 Task: Look for space in San Pascual, Philippines from 10th July, 2023 to 15th July, 2023 for 7 adults in price range Rs.10000 to Rs.15000. Place can be entire place or shared room with 4 bedrooms having 7 beds and 4 bathrooms. Property type can be house, flat, guest house. Amenities needed are: wifi, TV, free parkinig on premises, gym, breakfast. Booking option can be shelf check-in. Required host language is English.
Action: Mouse moved to (445, 87)
Screenshot: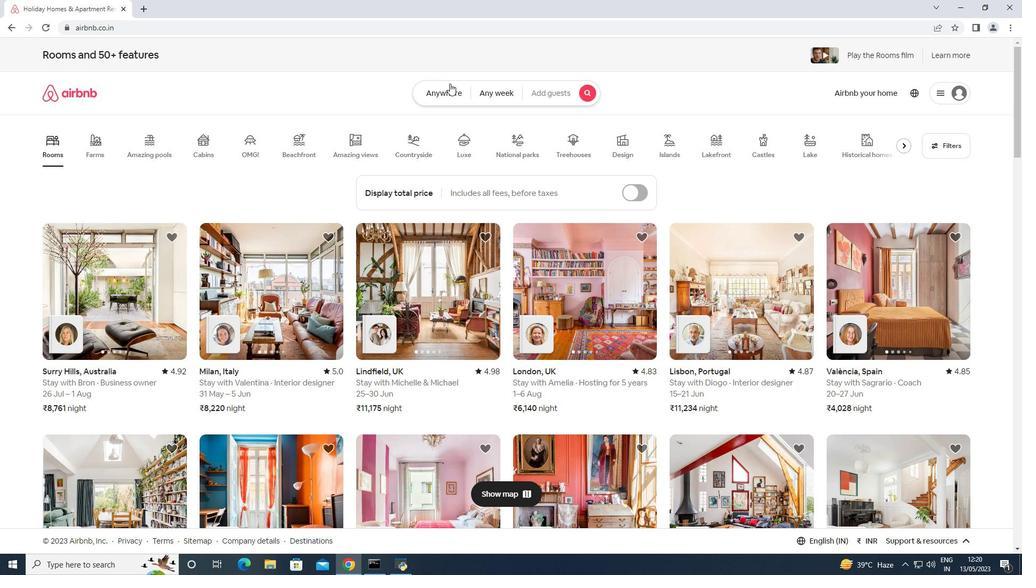 
Action: Mouse pressed left at (445, 87)
Screenshot: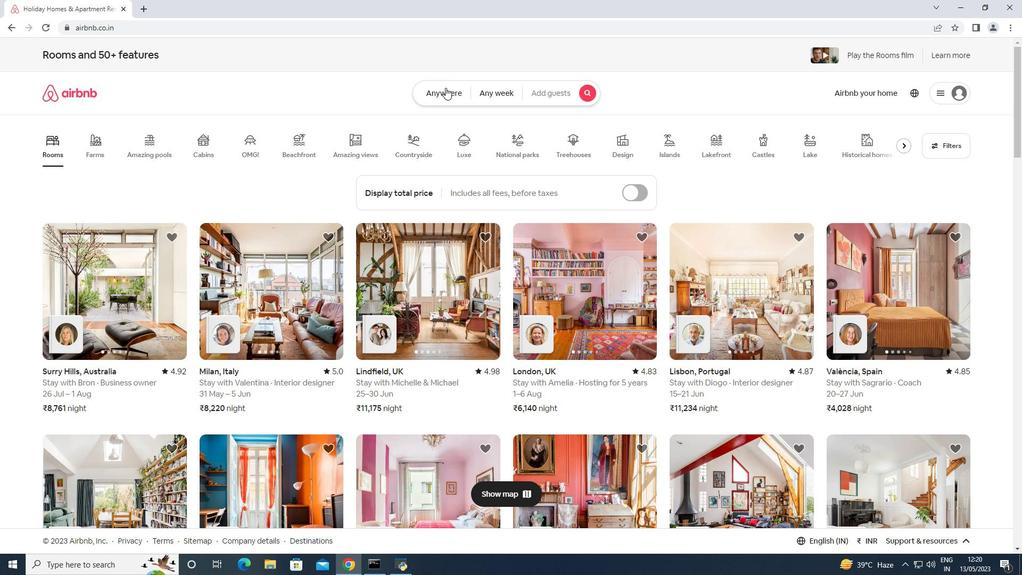 
Action: Mouse moved to (426, 124)
Screenshot: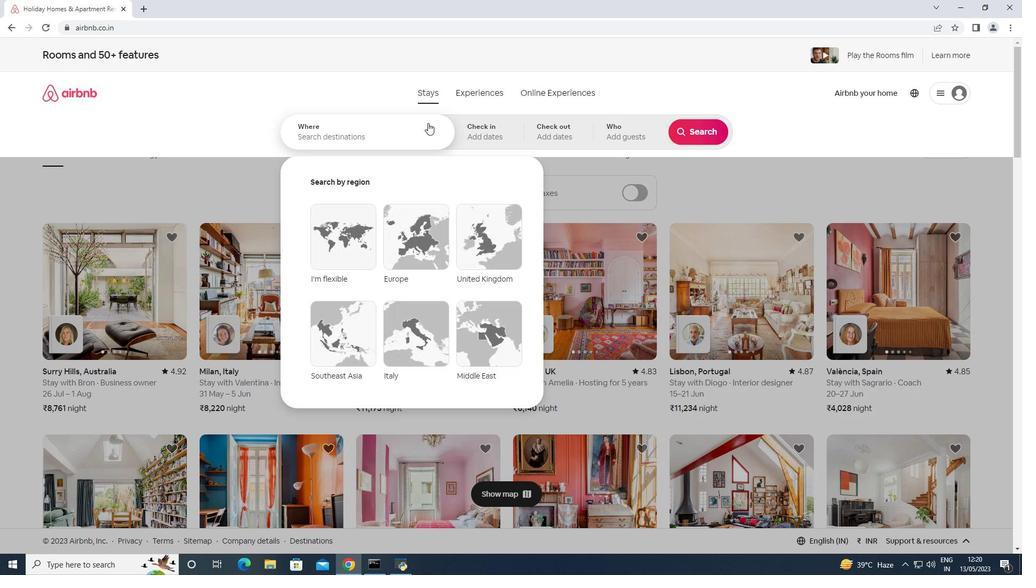 
Action: Mouse pressed left at (426, 124)
Screenshot: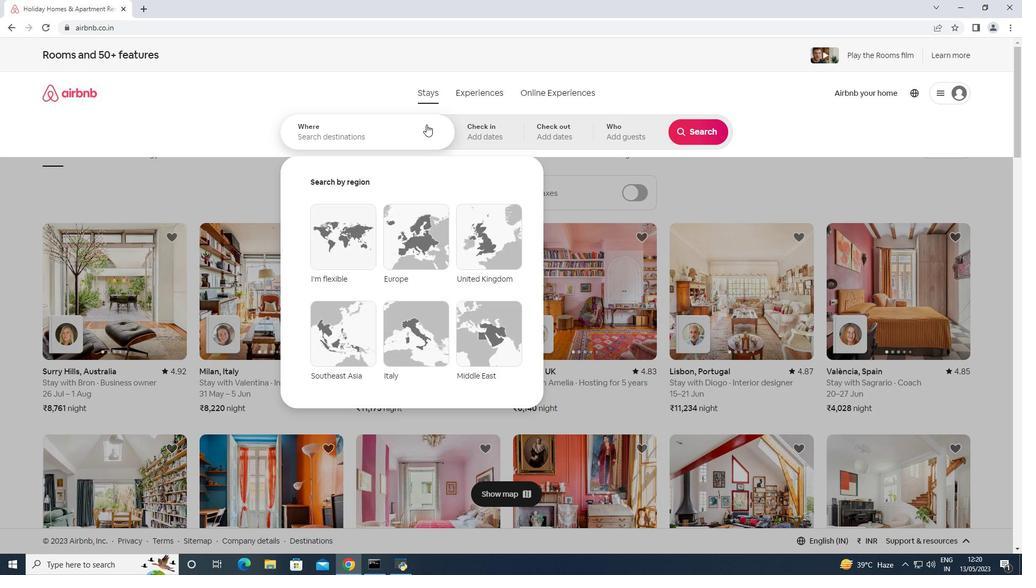 
Action: Key pressed <Key.shift>San<Key.space><Key.shift>Pascual,<Key.space><Key.shift>Philli<Key.backspace><Key.backspace>ippines<Key.enter>
Screenshot: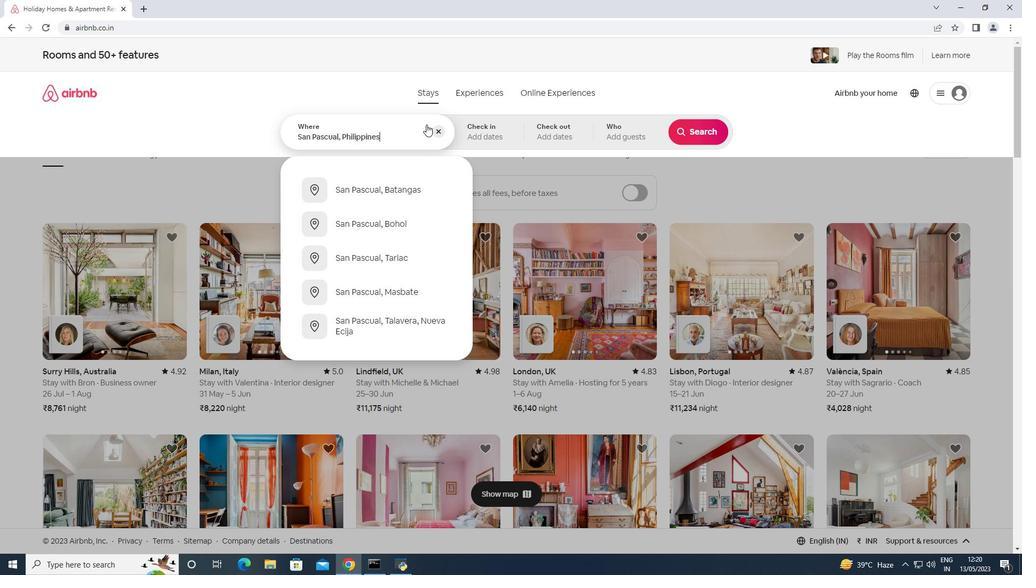 
Action: Mouse moved to (701, 222)
Screenshot: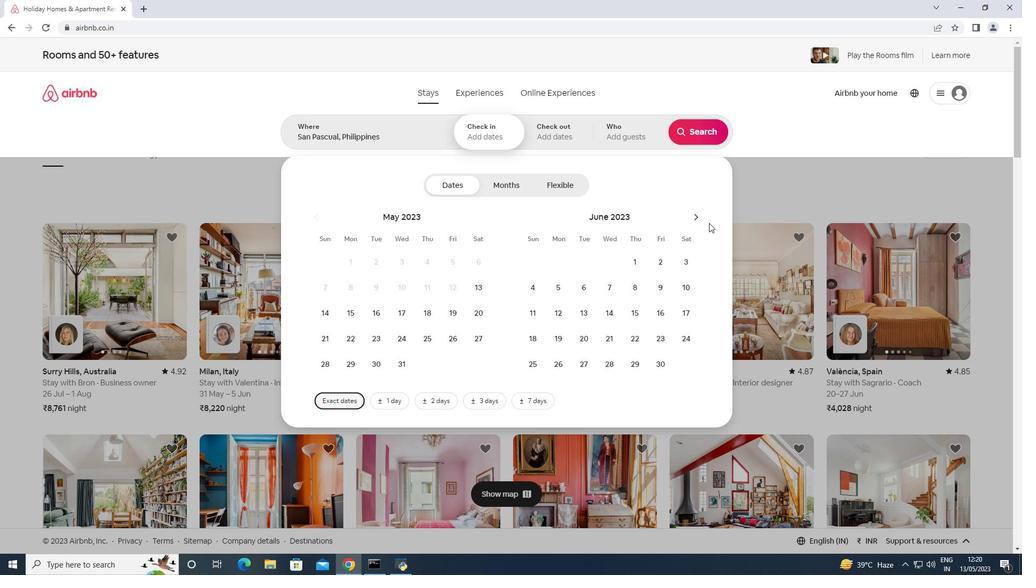 
Action: Mouse pressed left at (701, 222)
Screenshot: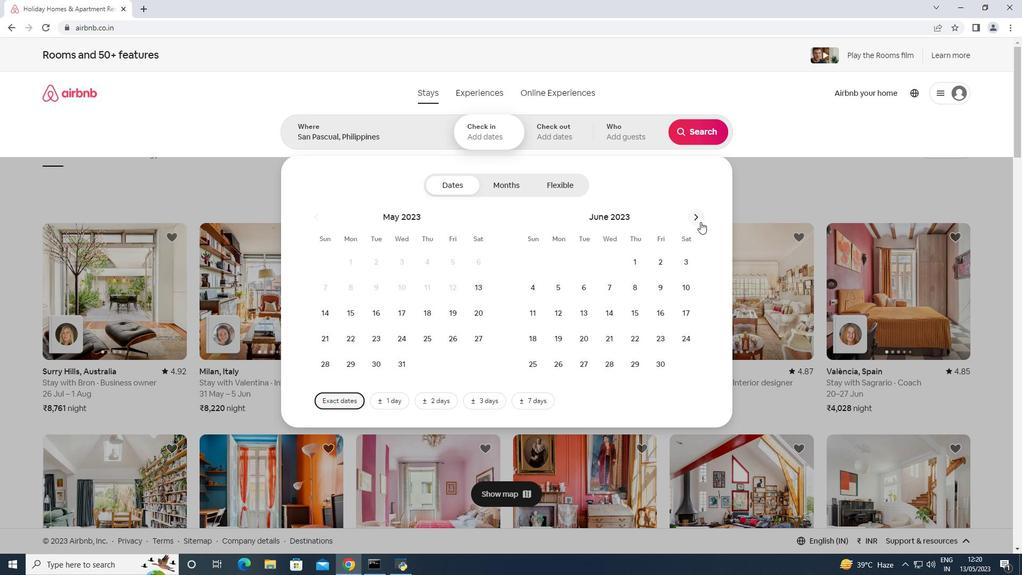 
Action: Mouse moved to (558, 304)
Screenshot: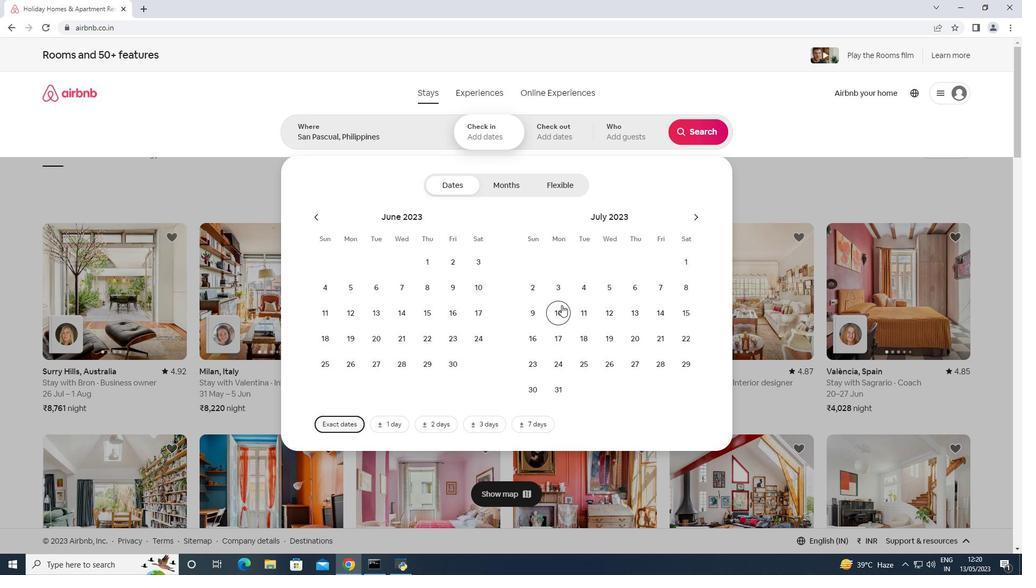 
Action: Mouse pressed left at (558, 304)
Screenshot: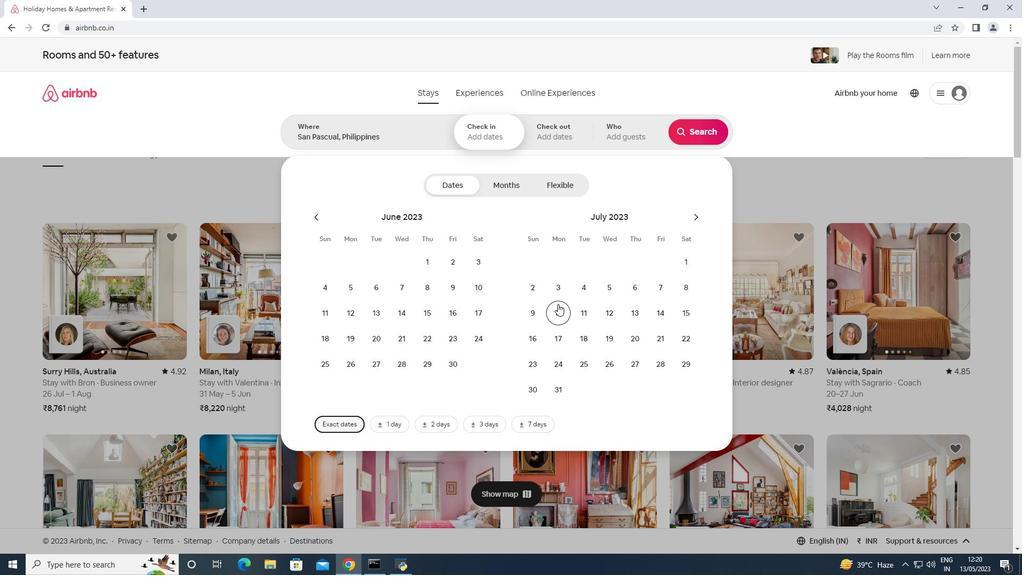 
Action: Mouse moved to (689, 314)
Screenshot: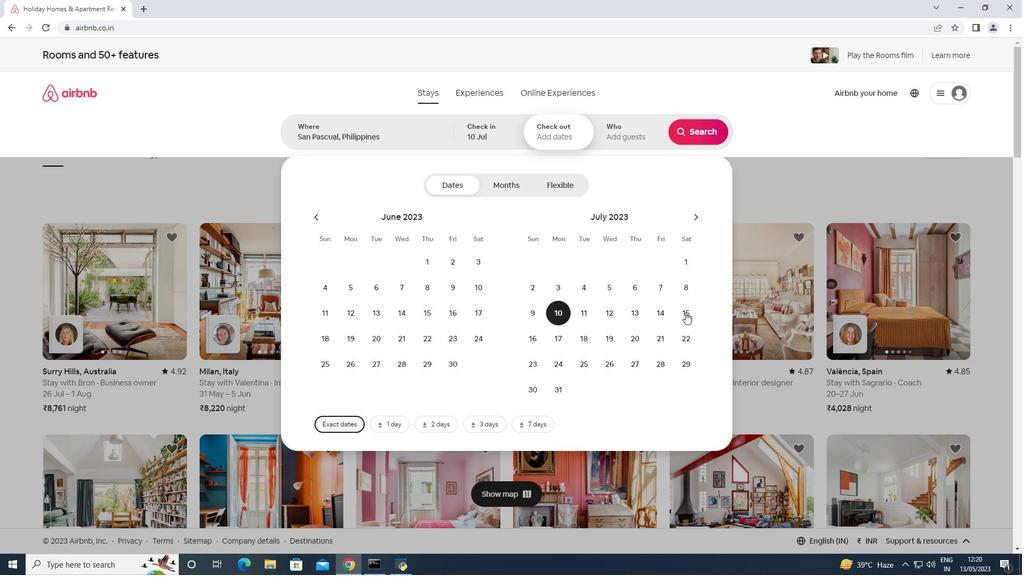 
Action: Mouse pressed left at (689, 314)
Screenshot: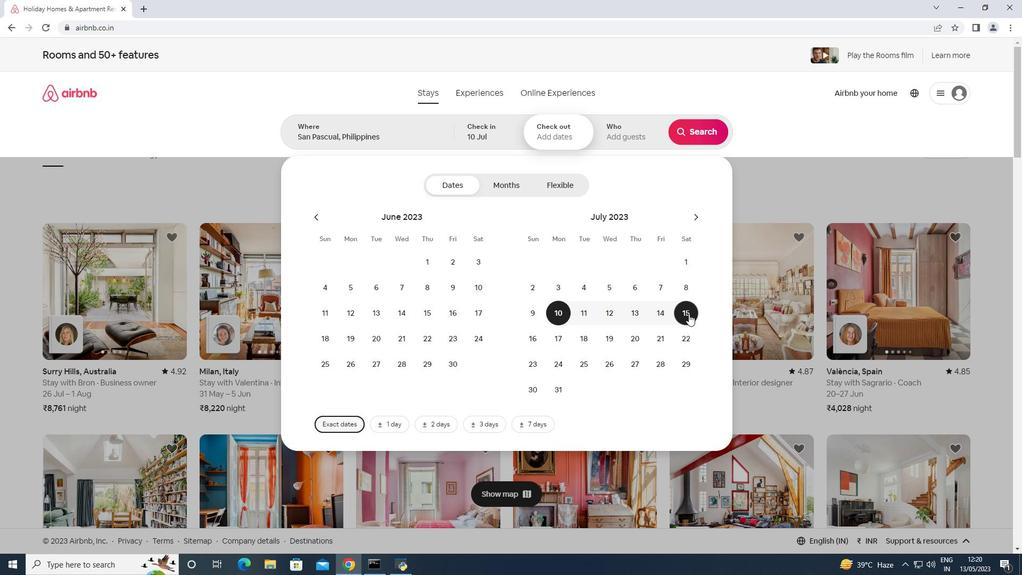 
Action: Mouse moved to (644, 137)
Screenshot: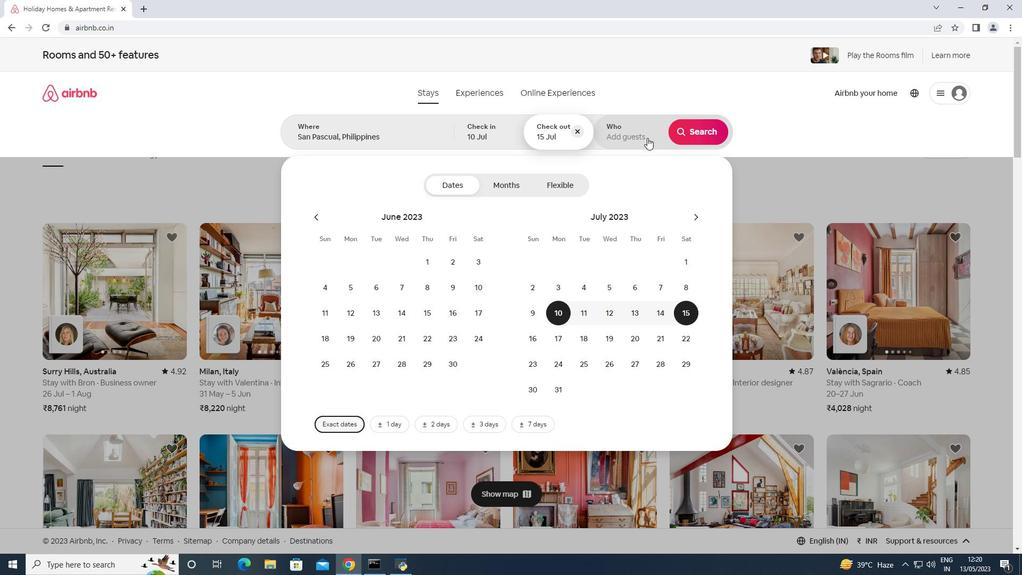 
Action: Mouse pressed left at (644, 137)
Screenshot: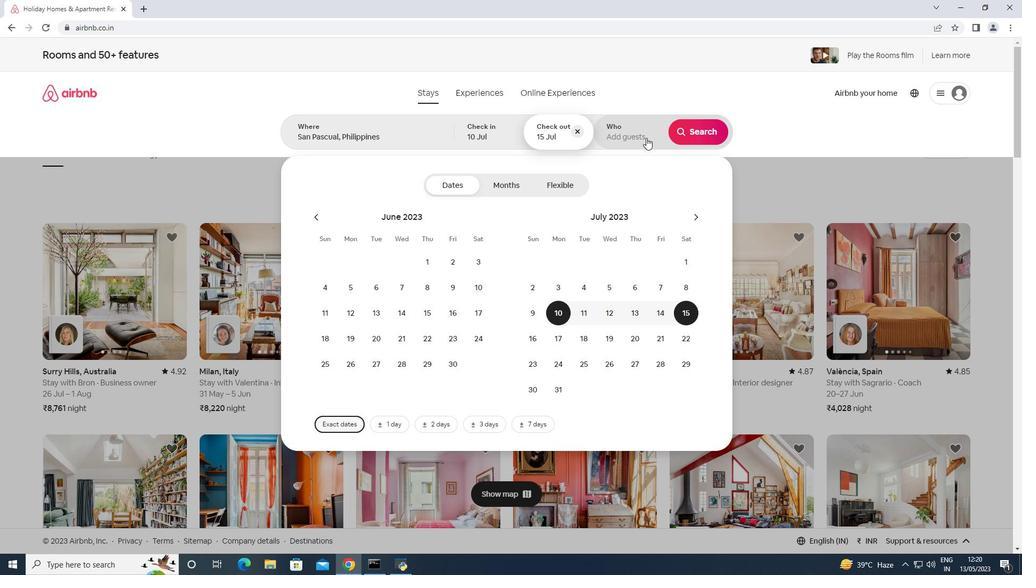 
Action: Mouse moved to (699, 187)
Screenshot: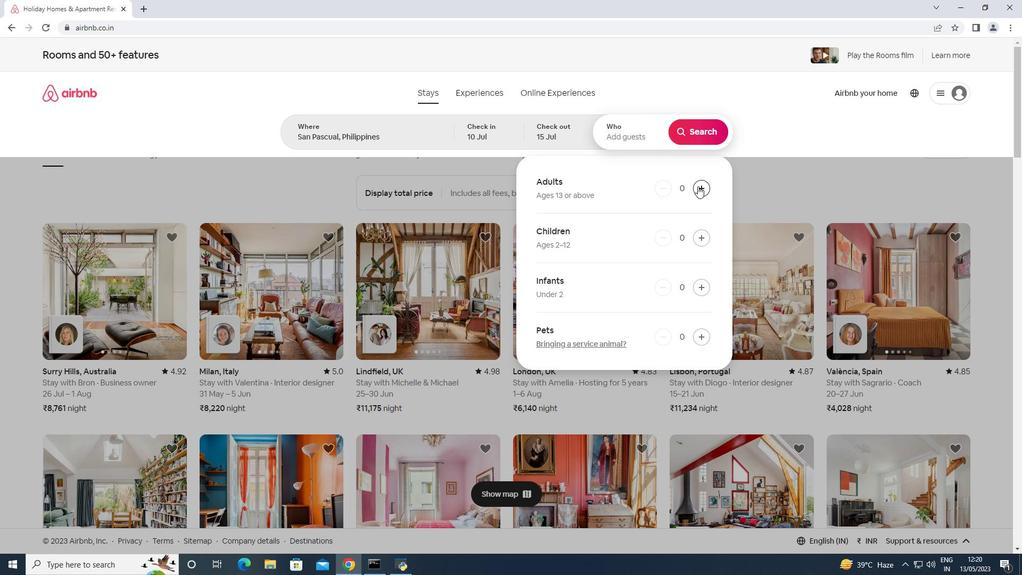 
Action: Mouse pressed left at (699, 187)
Screenshot: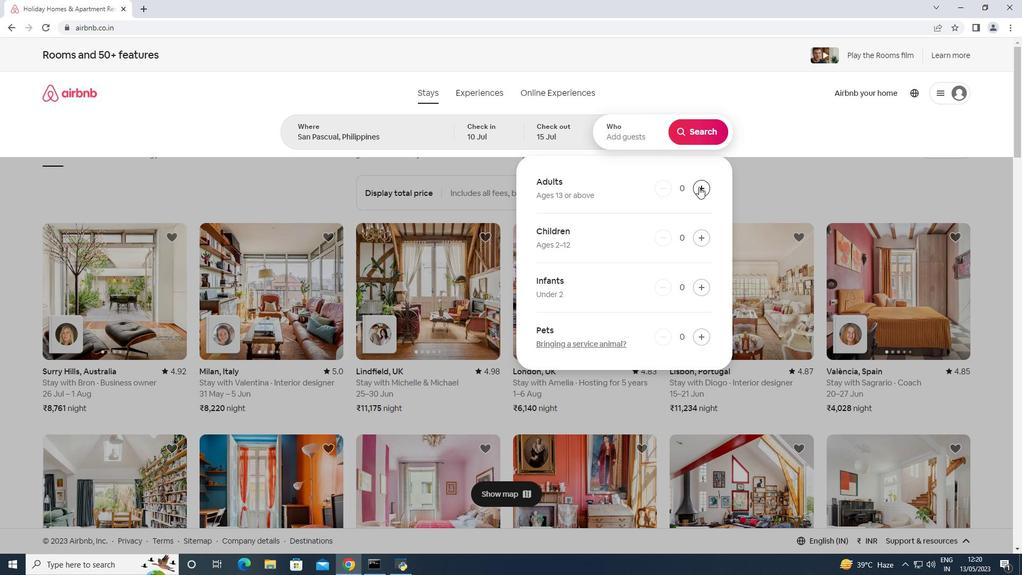 
Action: Mouse pressed left at (699, 187)
Screenshot: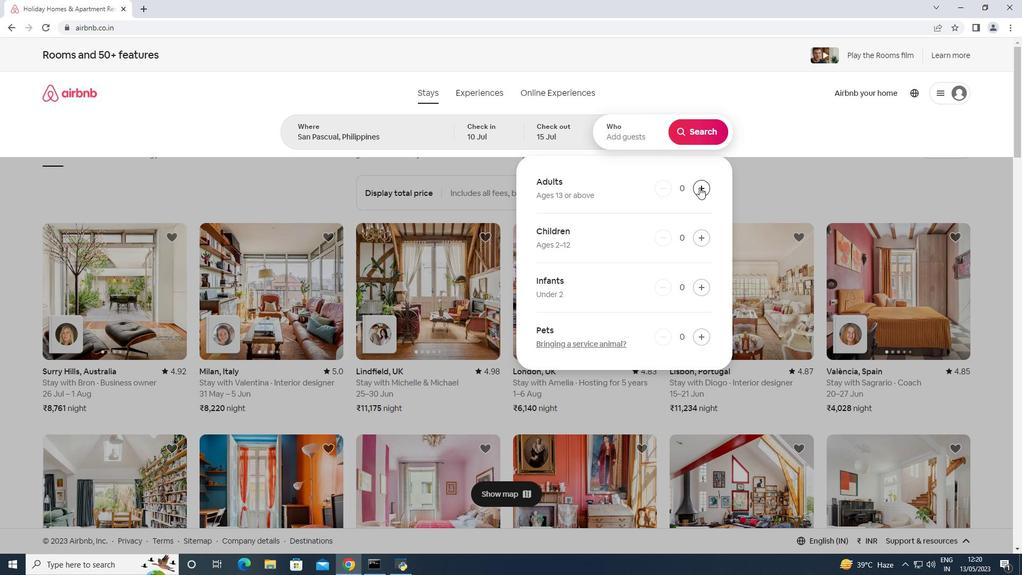 
Action: Mouse moved to (700, 187)
Screenshot: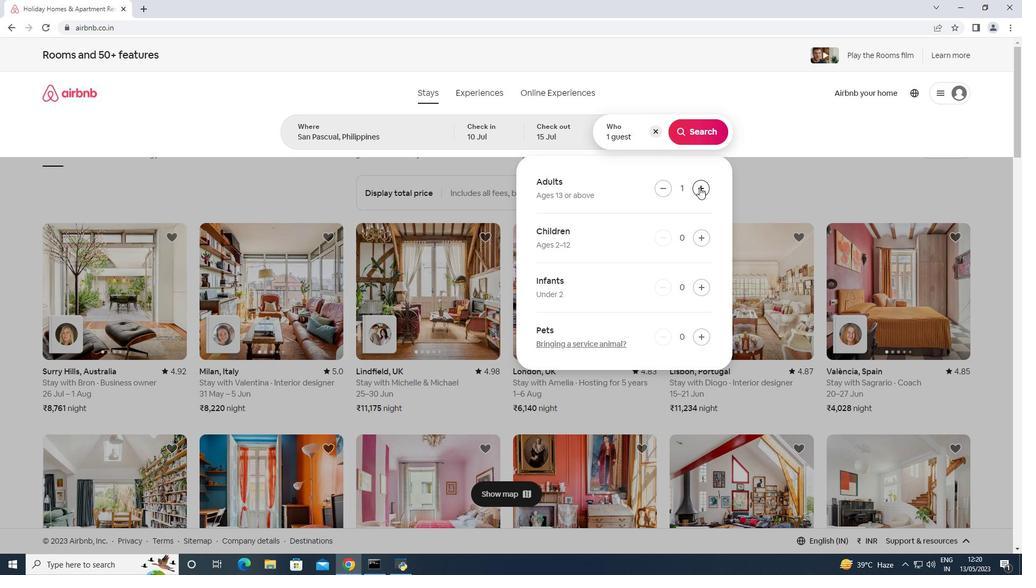 
Action: Mouse pressed left at (700, 187)
Screenshot: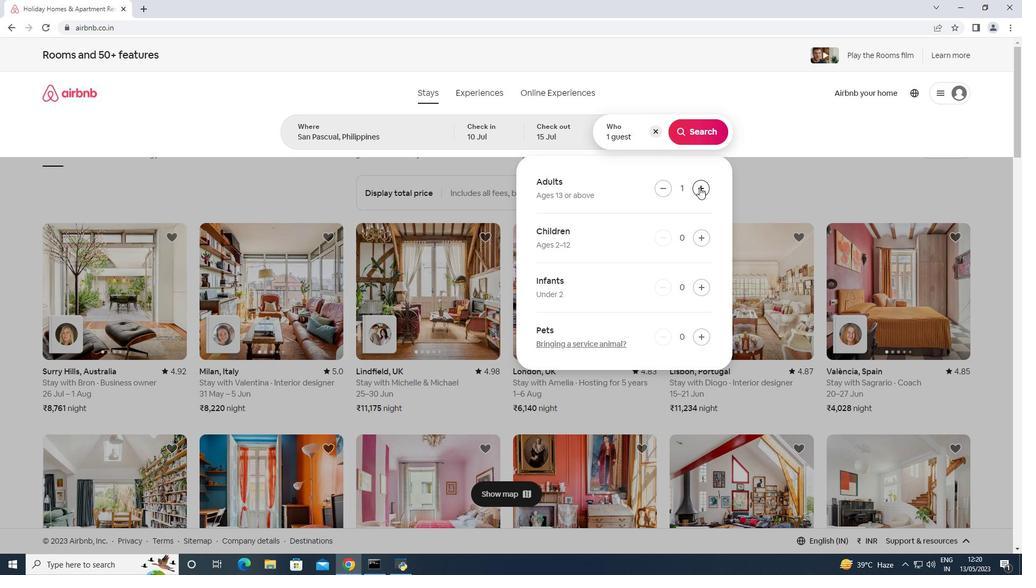 
Action: Mouse pressed left at (700, 187)
Screenshot: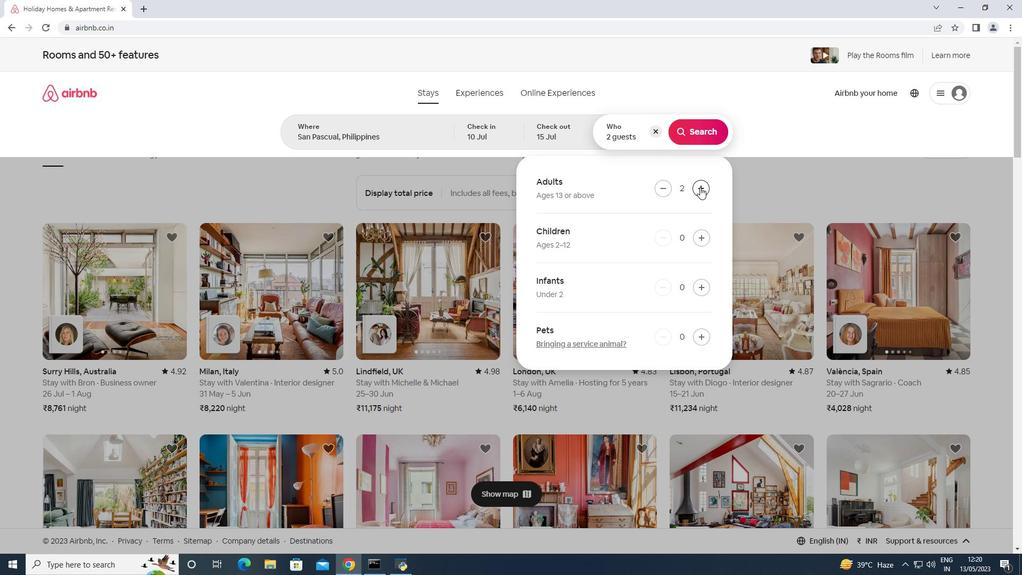 
Action: Mouse pressed left at (700, 187)
Screenshot: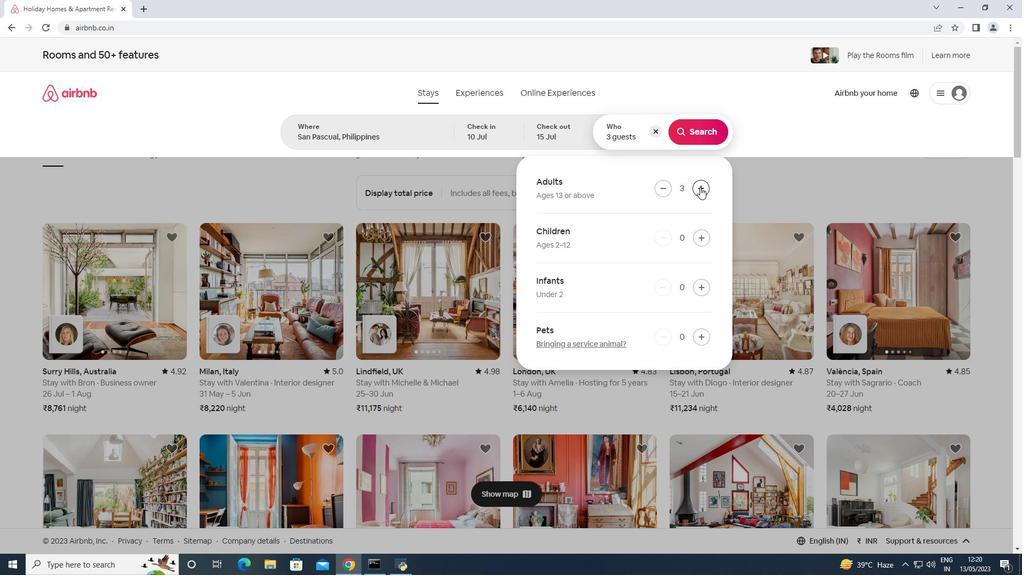 
Action: Mouse pressed left at (700, 187)
Screenshot: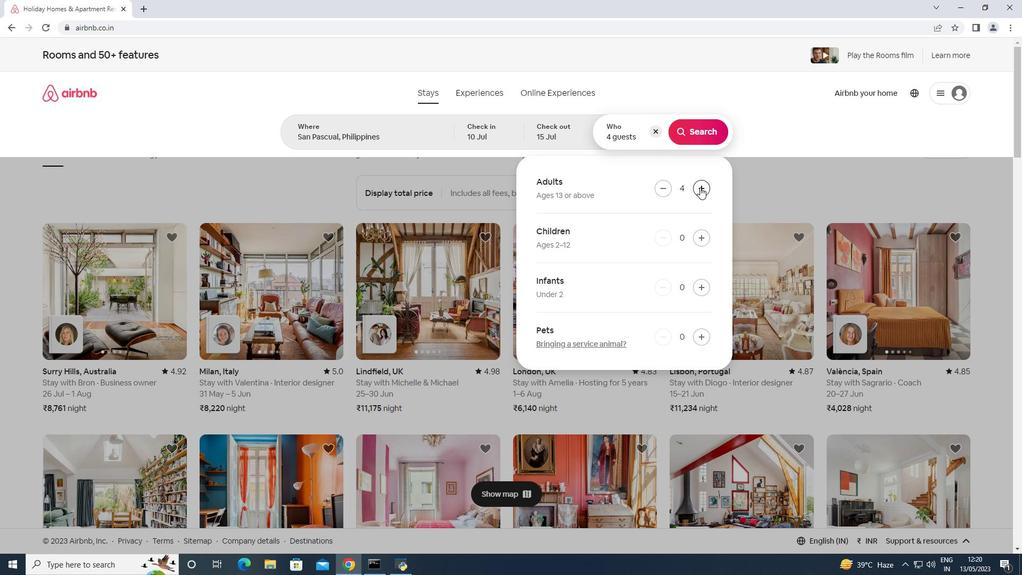 
Action: Mouse pressed left at (700, 187)
Screenshot: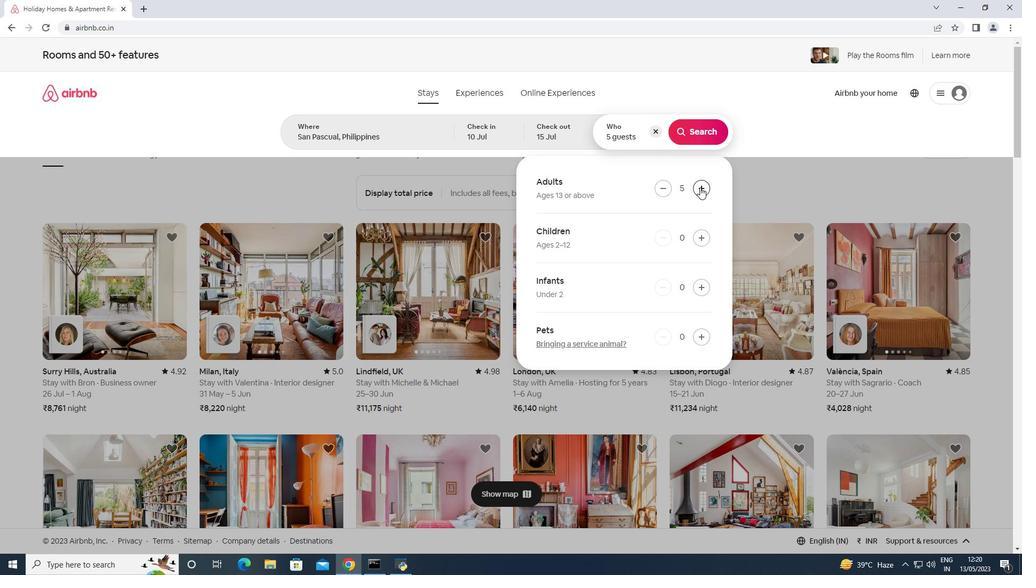 
Action: Mouse moved to (706, 130)
Screenshot: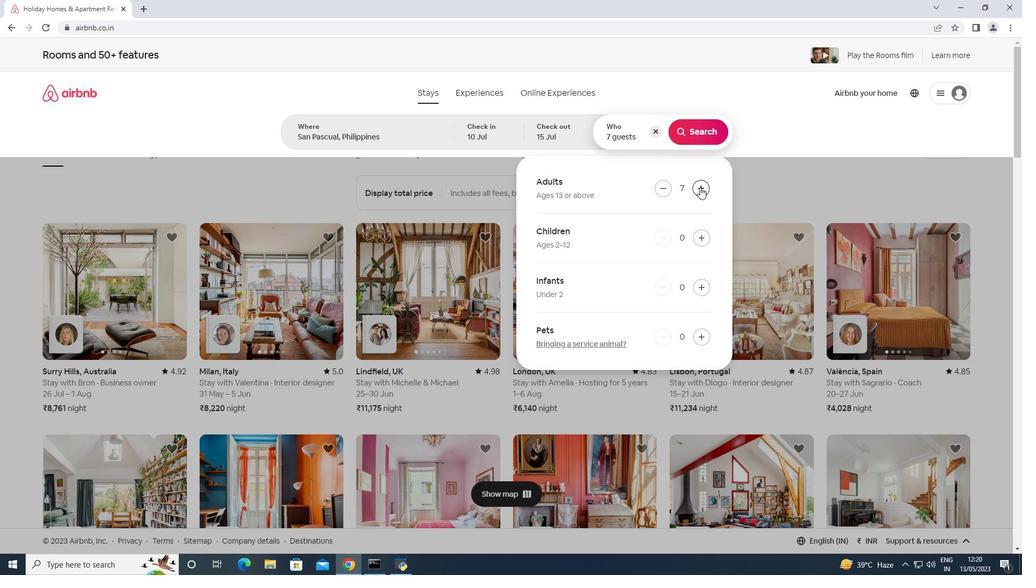 
Action: Mouse pressed left at (706, 130)
Screenshot: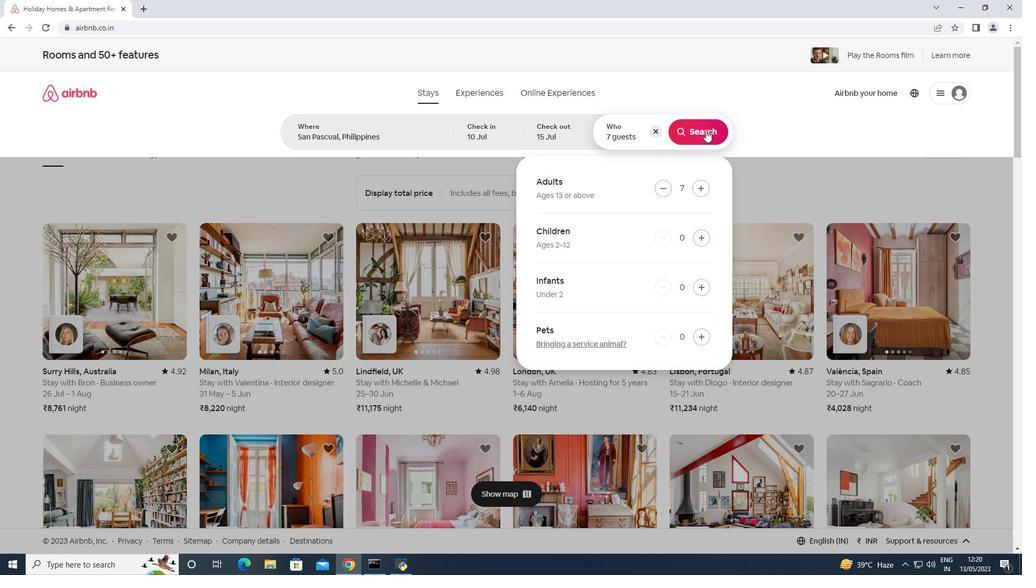 
Action: Mouse moved to (972, 106)
Screenshot: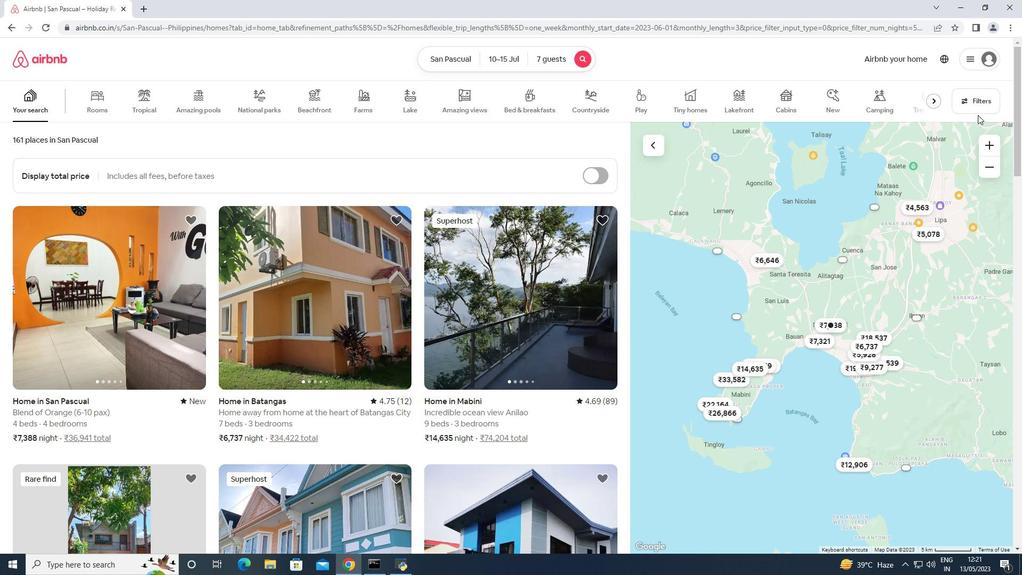 
Action: Mouse pressed left at (972, 106)
Screenshot: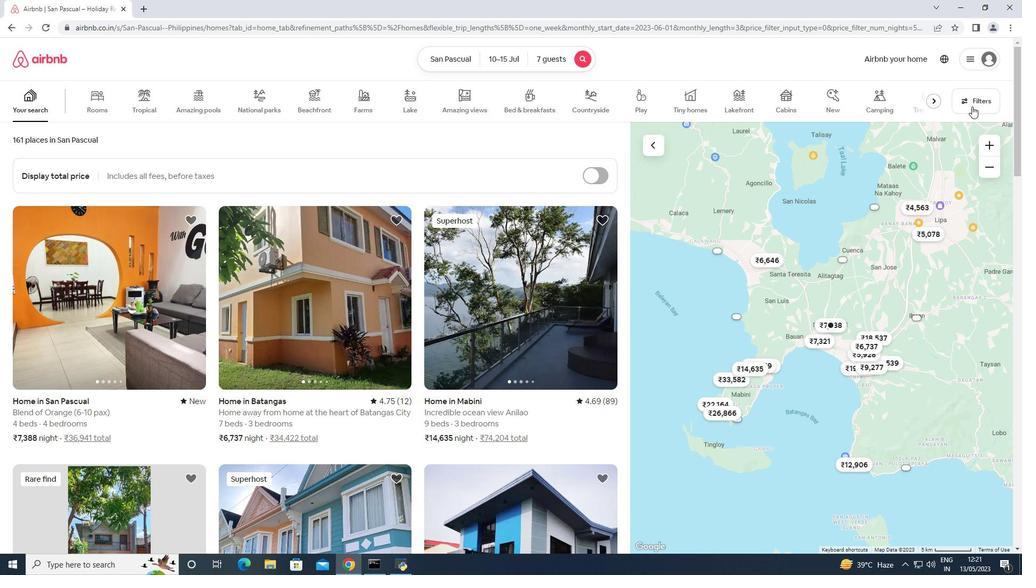 
Action: Mouse moved to (446, 364)
Screenshot: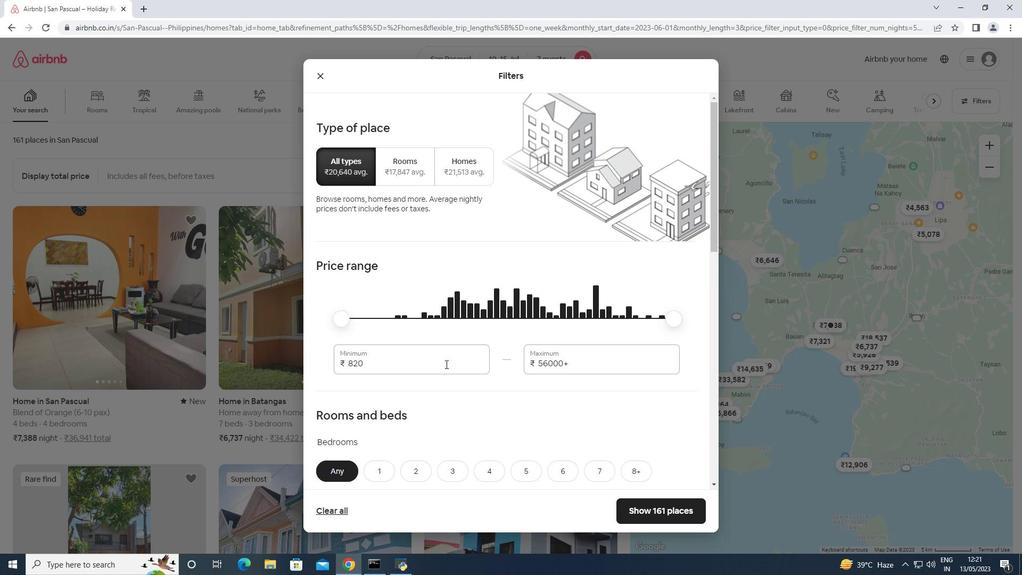 
Action: Mouse pressed left at (446, 364)
Screenshot: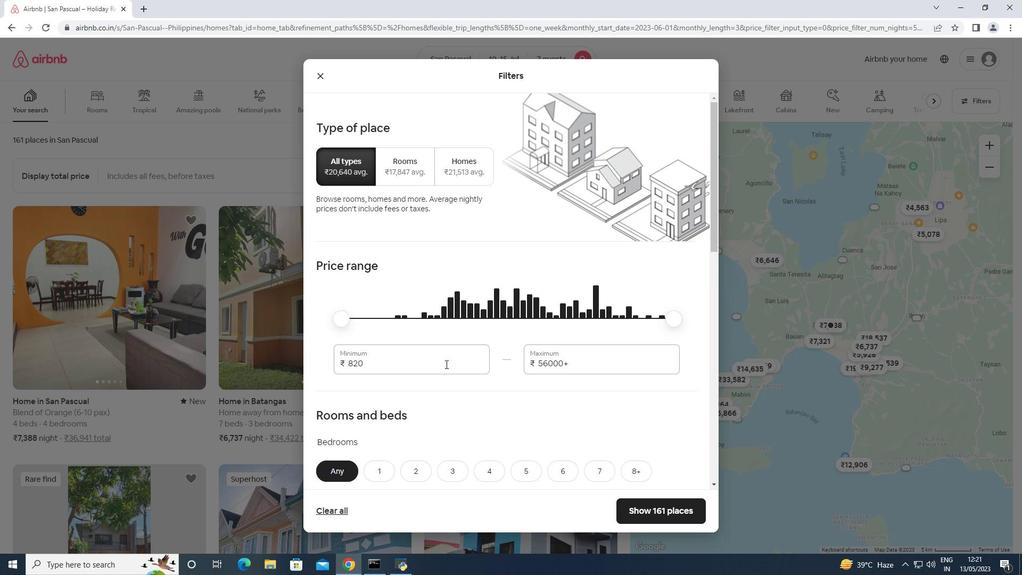 
Action: Mouse pressed left at (446, 364)
Screenshot: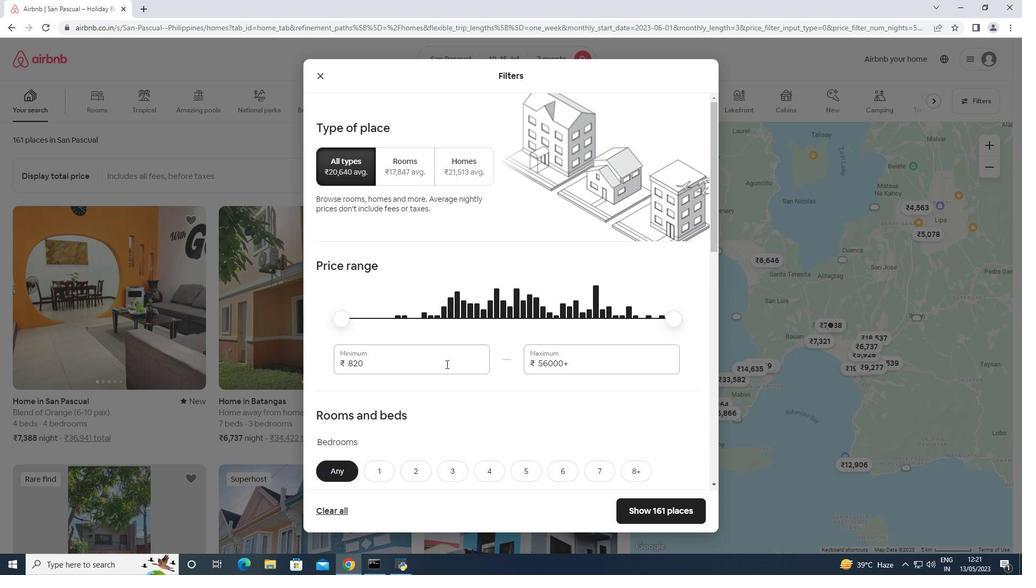 
Action: Key pressed 10000<Key.tab>15000
Screenshot: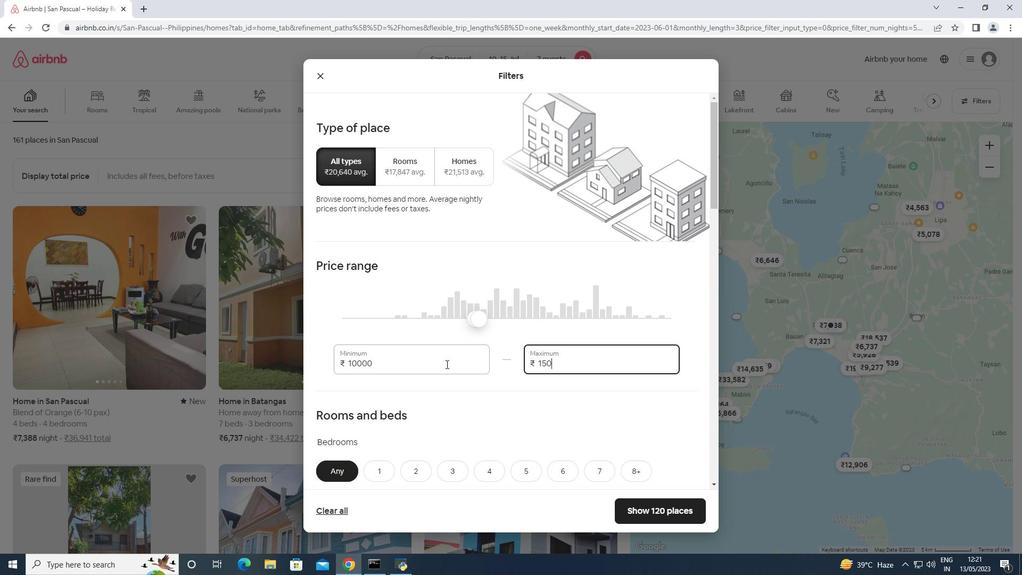 
Action: Mouse scrolled (446, 363) with delta (0, 0)
Screenshot: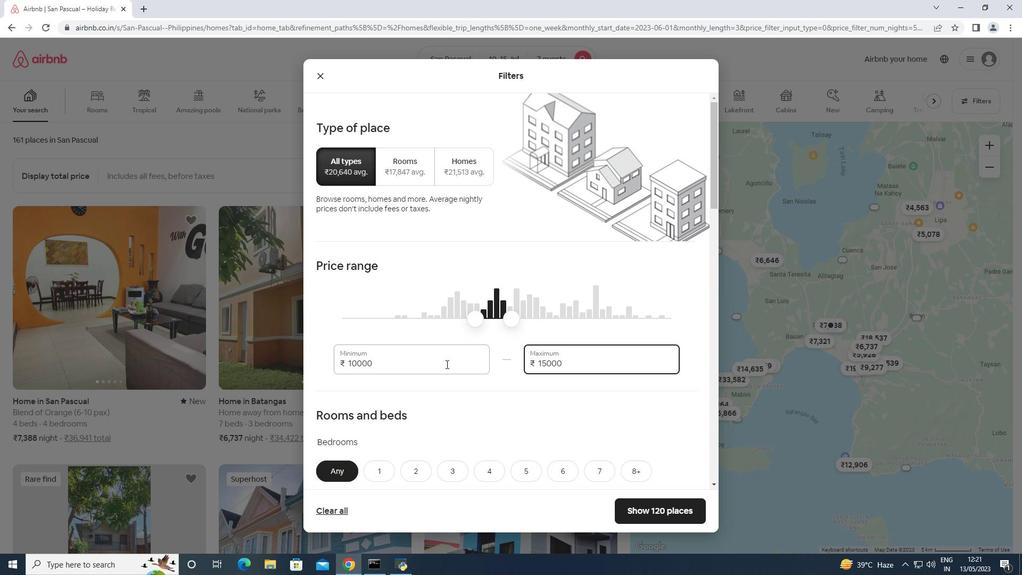 
Action: Mouse scrolled (446, 363) with delta (0, 0)
Screenshot: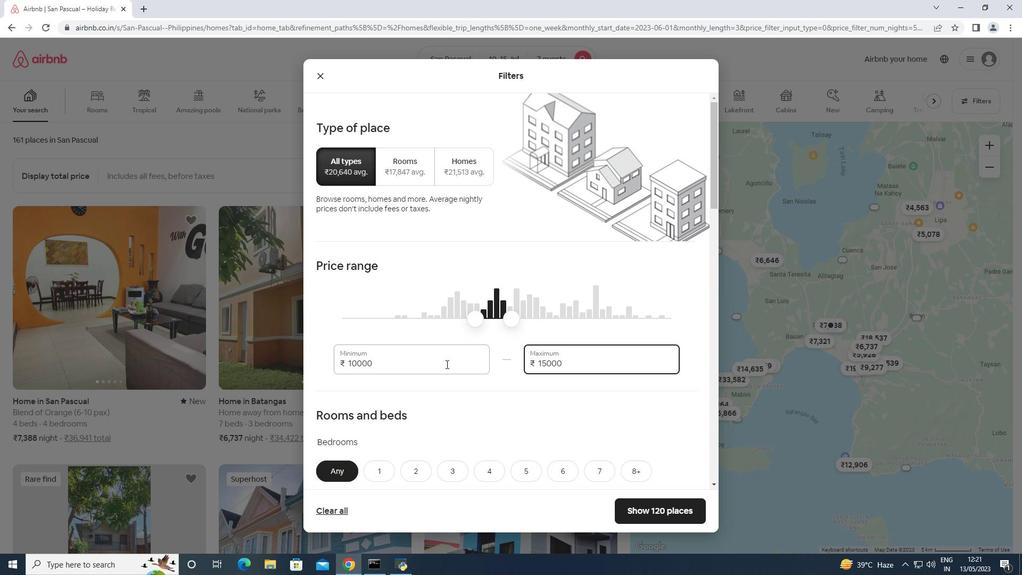 
Action: Mouse scrolled (446, 363) with delta (0, 0)
Screenshot: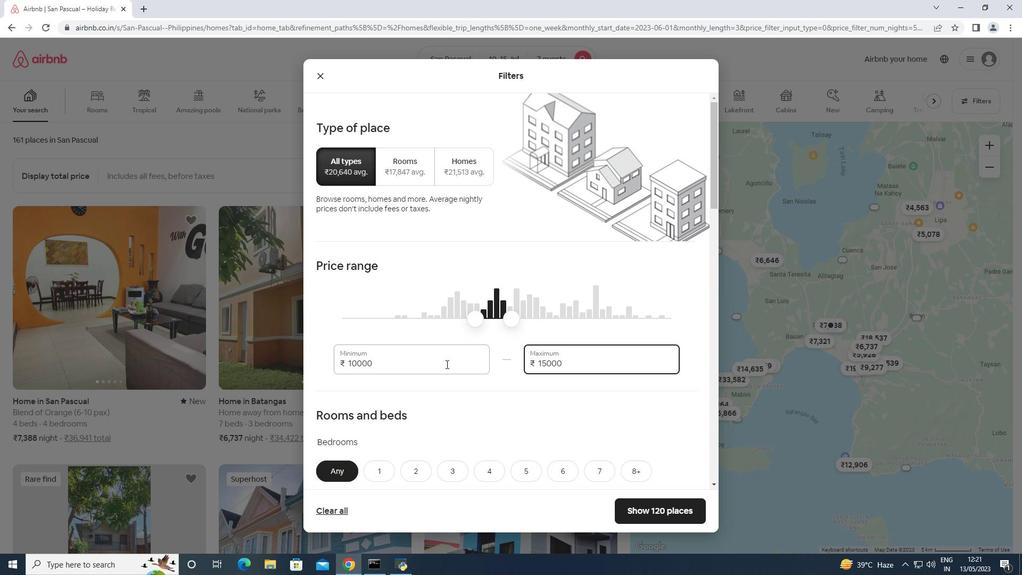 
Action: Mouse scrolled (446, 363) with delta (0, 0)
Screenshot: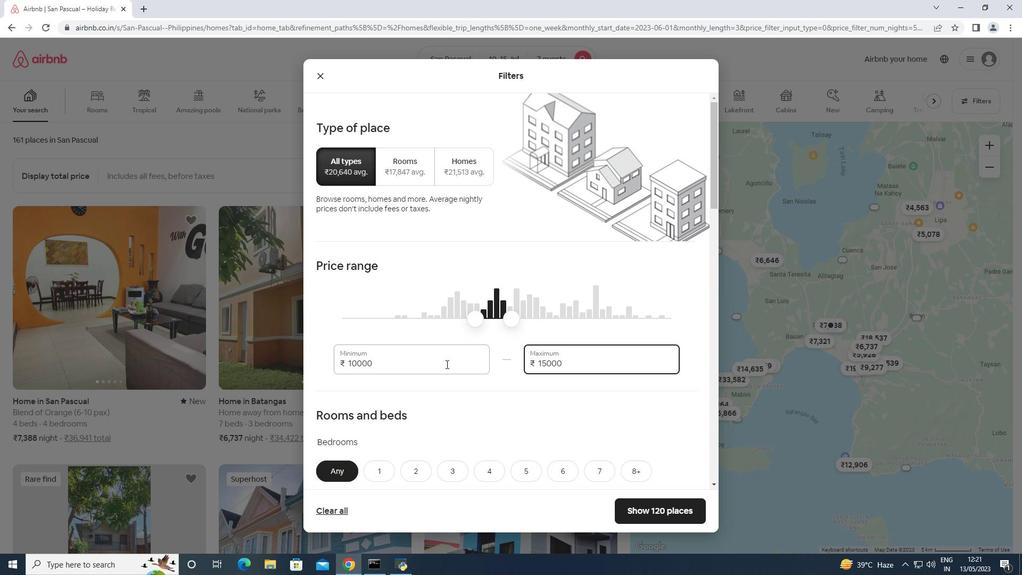 
Action: Mouse moved to (494, 257)
Screenshot: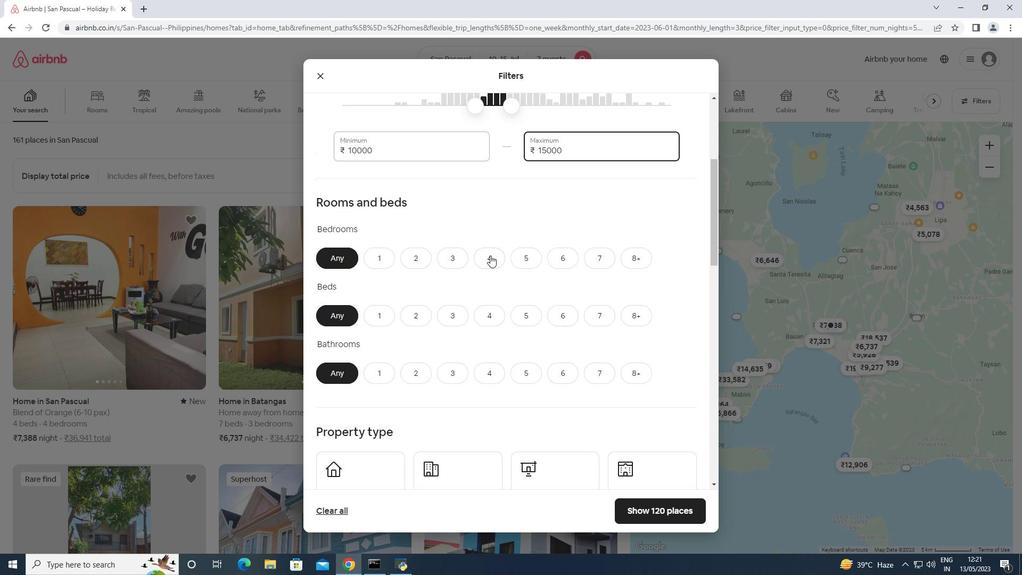 
Action: Mouse pressed left at (494, 257)
Screenshot: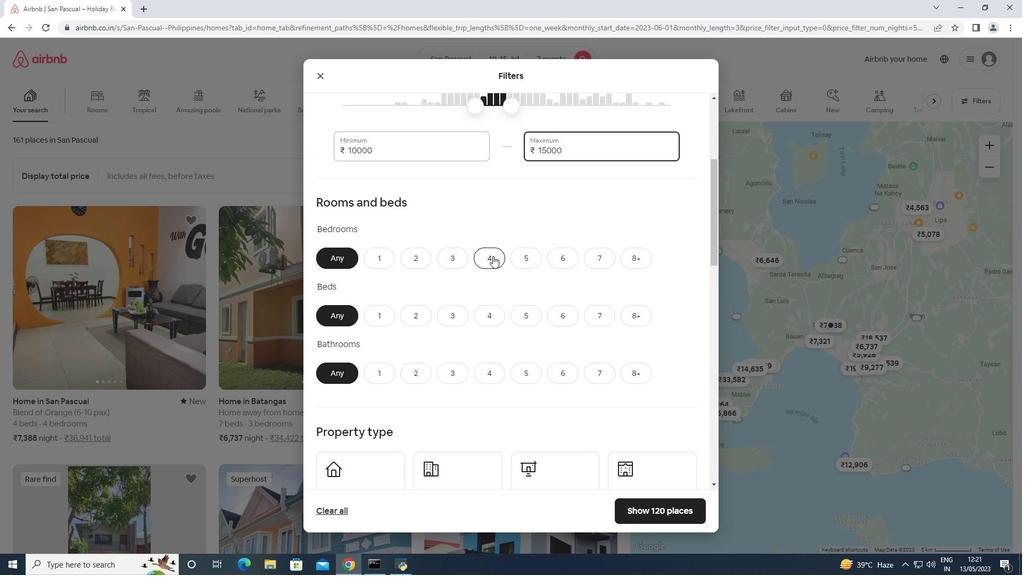 
Action: Mouse moved to (594, 314)
Screenshot: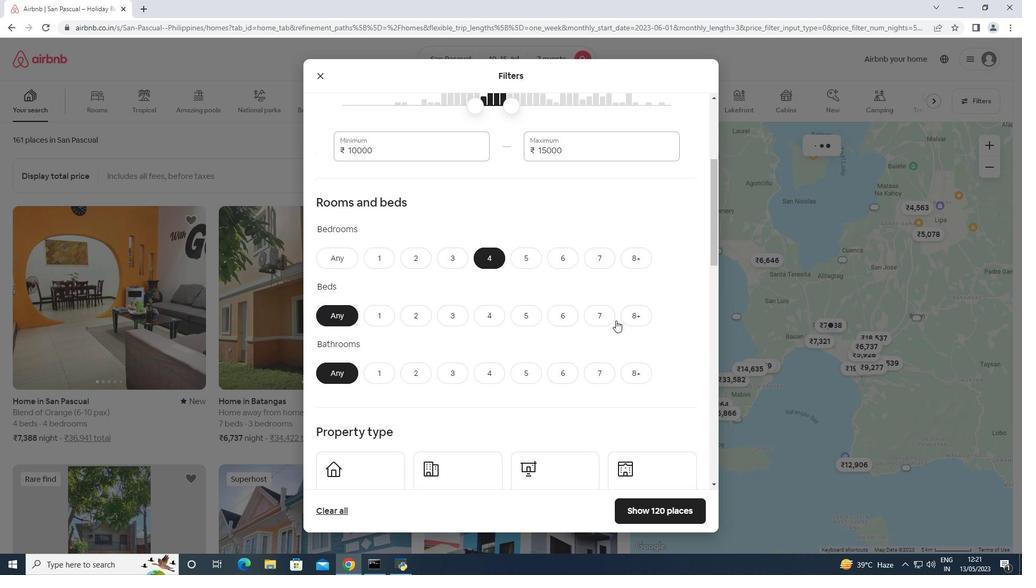 
Action: Mouse pressed left at (594, 314)
Screenshot: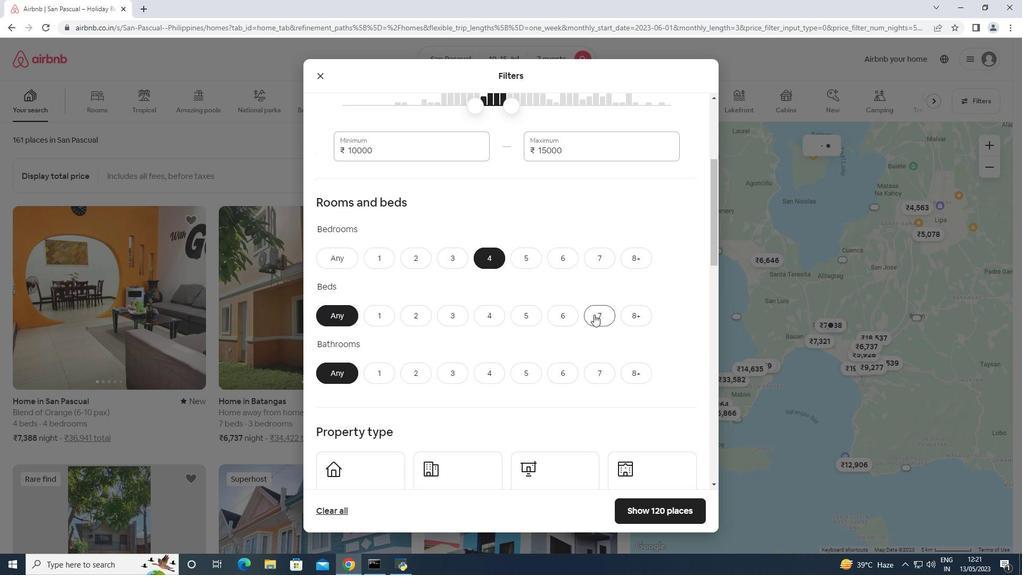 
Action: Mouse moved to (495, 369)
Screenshot: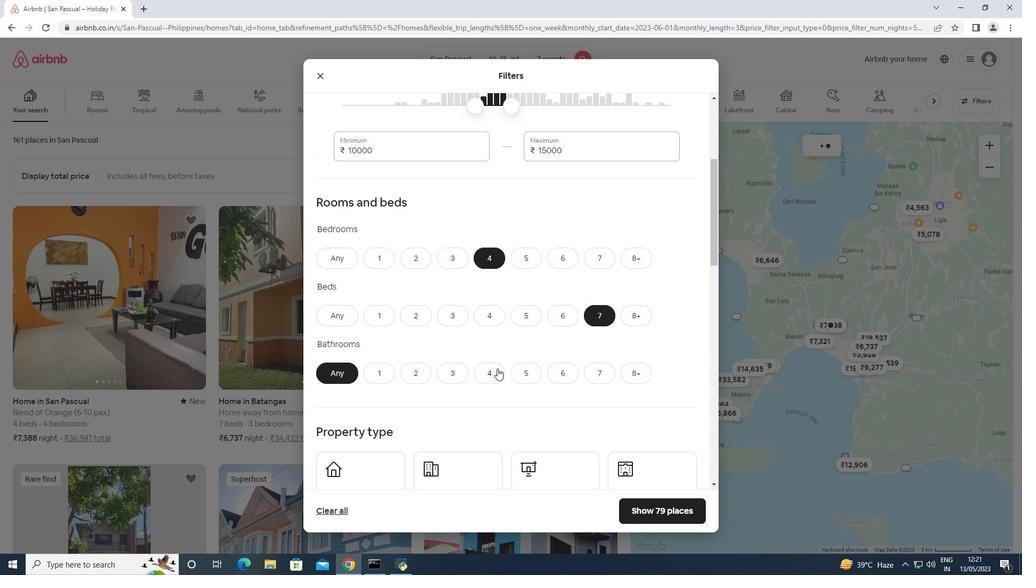 
Action: Mouse pressed left at (495, 369)
Screenshot: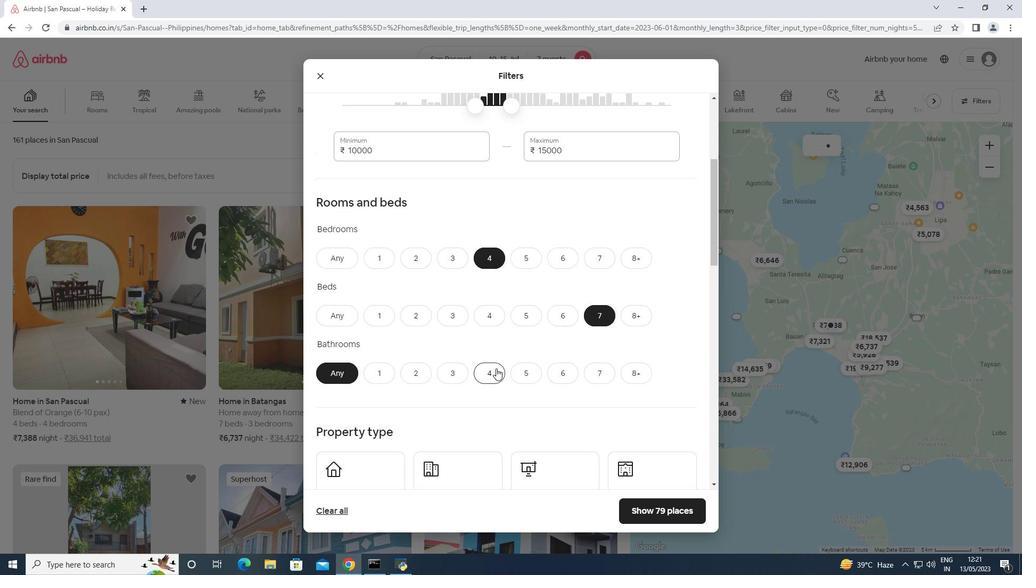 
Action: Mouse moved to (493, 369)
Screenshot: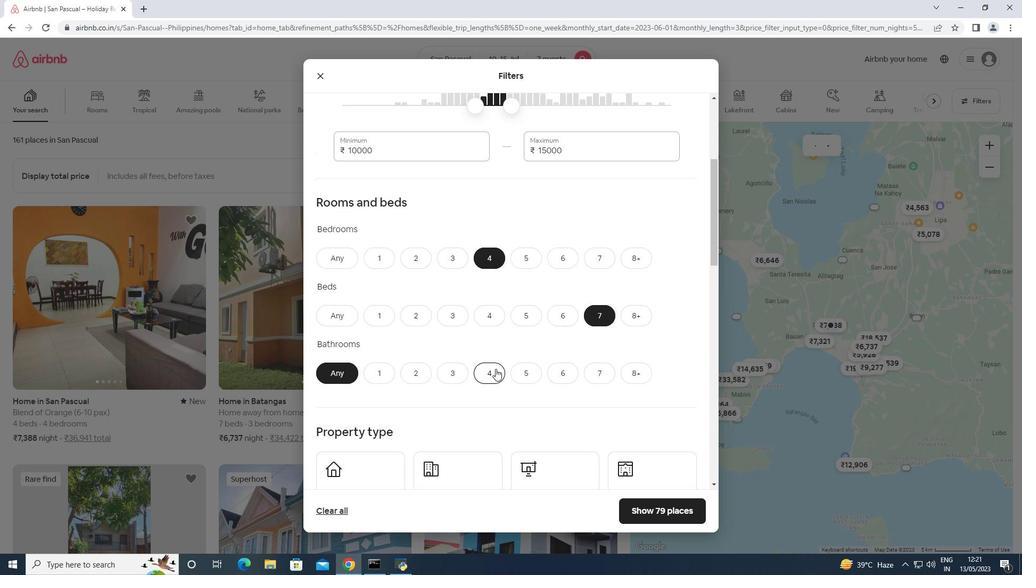
Action: Mouse scrolled (493, 368) with delta (0, 0)
Screenshot: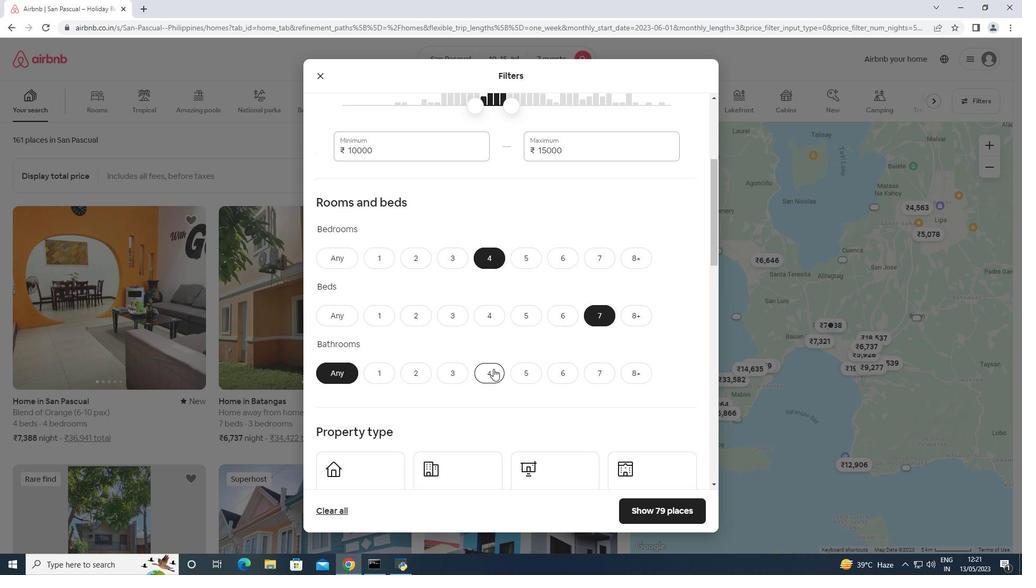 
Action: Mouse scrolled (493, 368) with delta (0, 0)
Screenshot: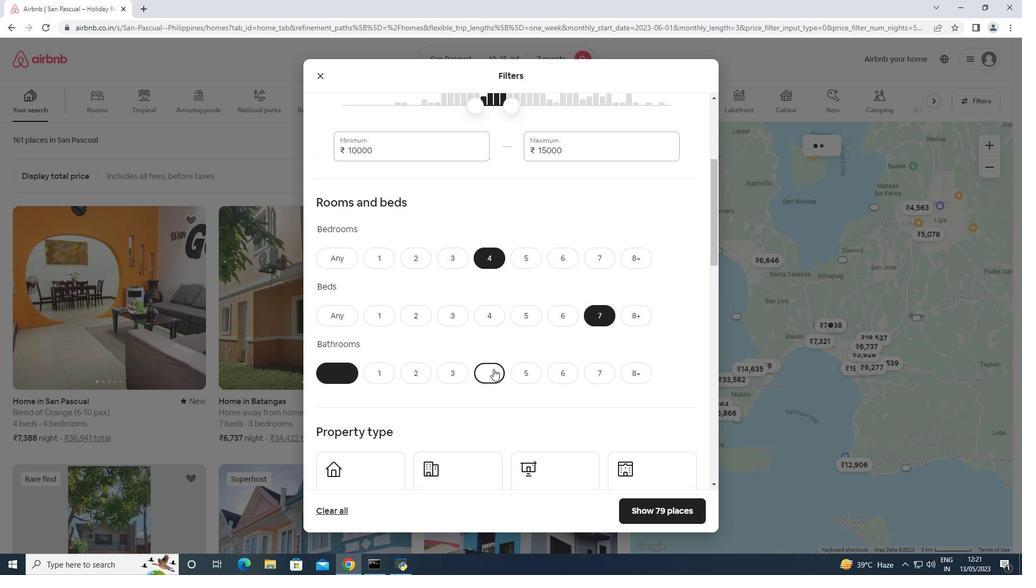 
Action: Mouse scrolled (493, 368) with delta (0, 0)
Screenshot: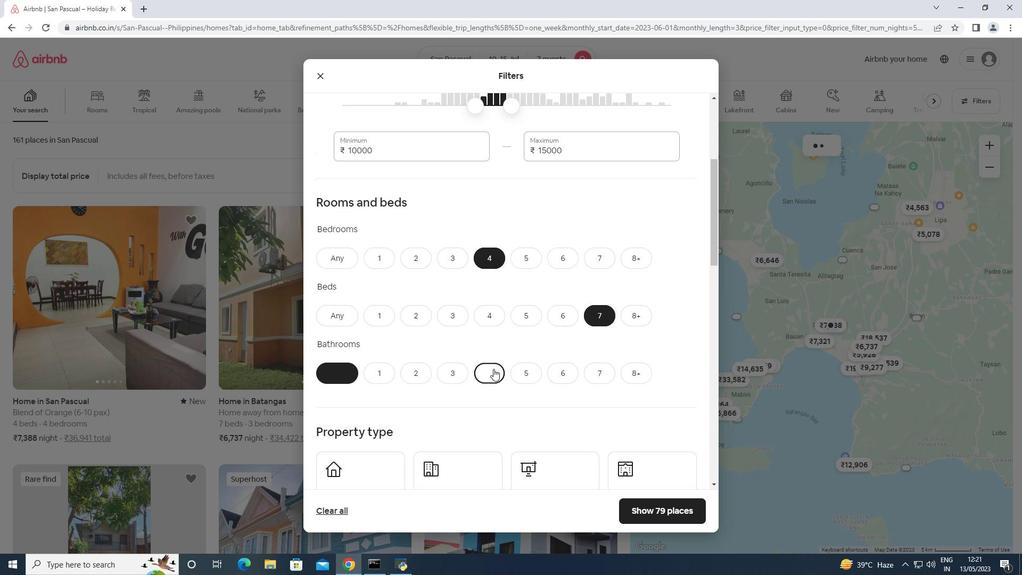 
Action: Mouse moved to (377, 331)
Screenshot: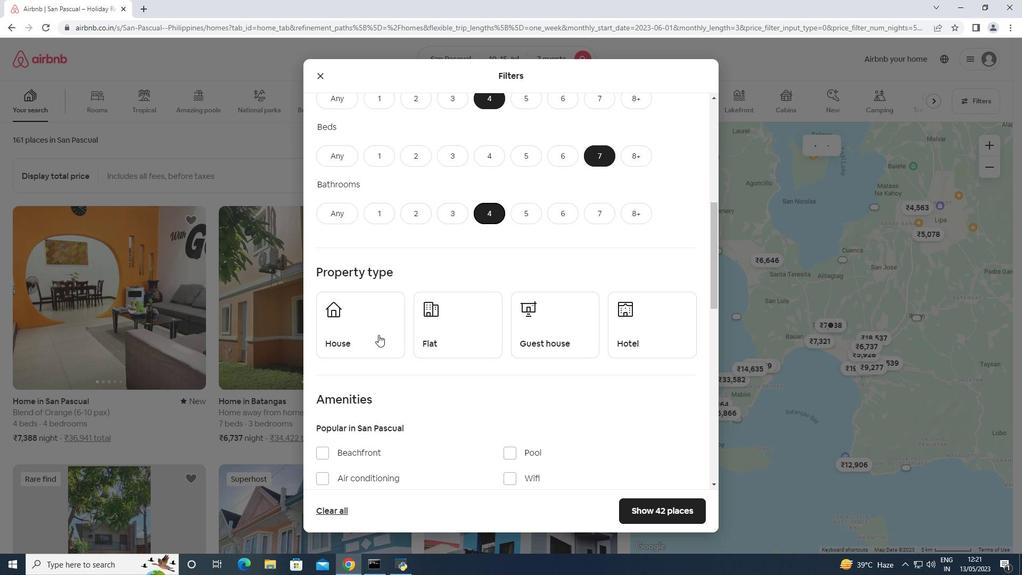 
Action: Mouse pressed left at (377, 331)
Screenshot: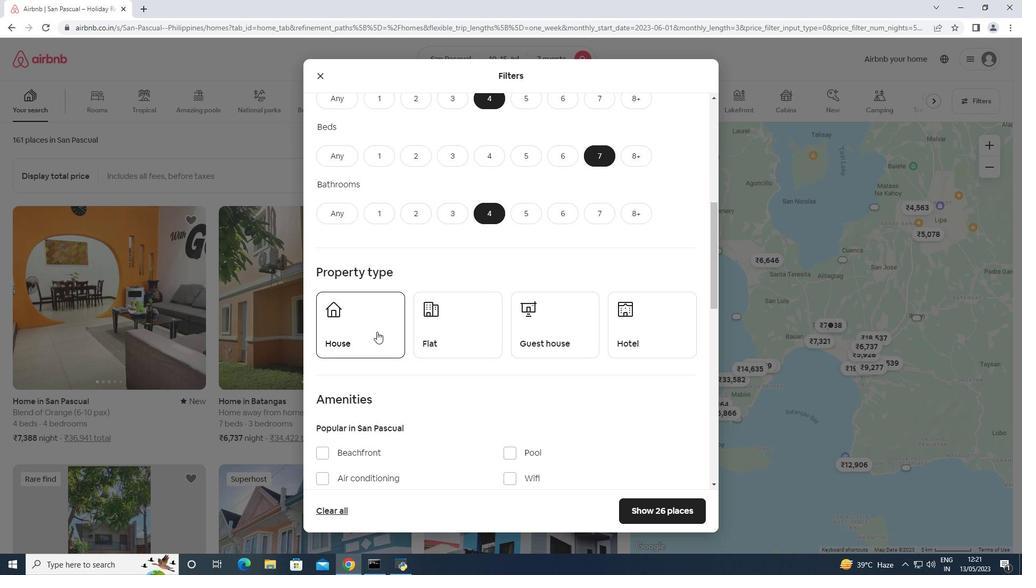 
Action: Mouse moved to (451, 338)
Screenshot: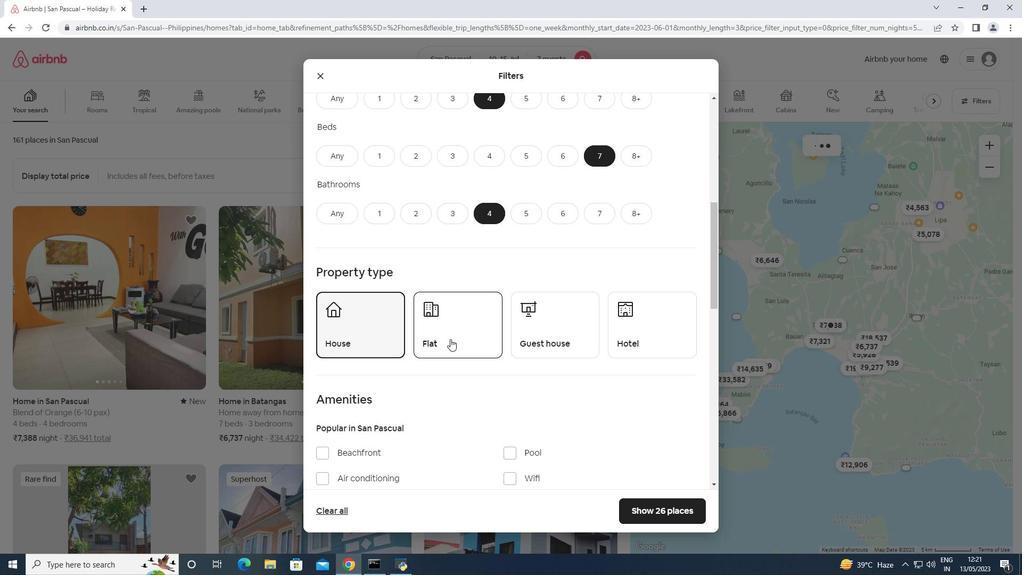 
Action: Mouse pressed left at (451, 338)
Screenshot: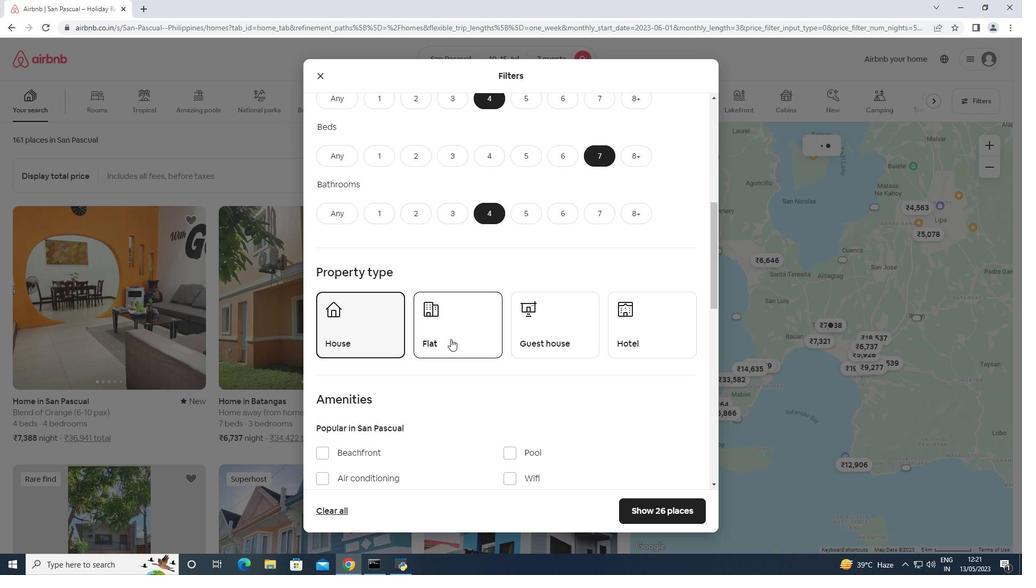 
Action: Mouse moved to (530, 337)
Screenshot: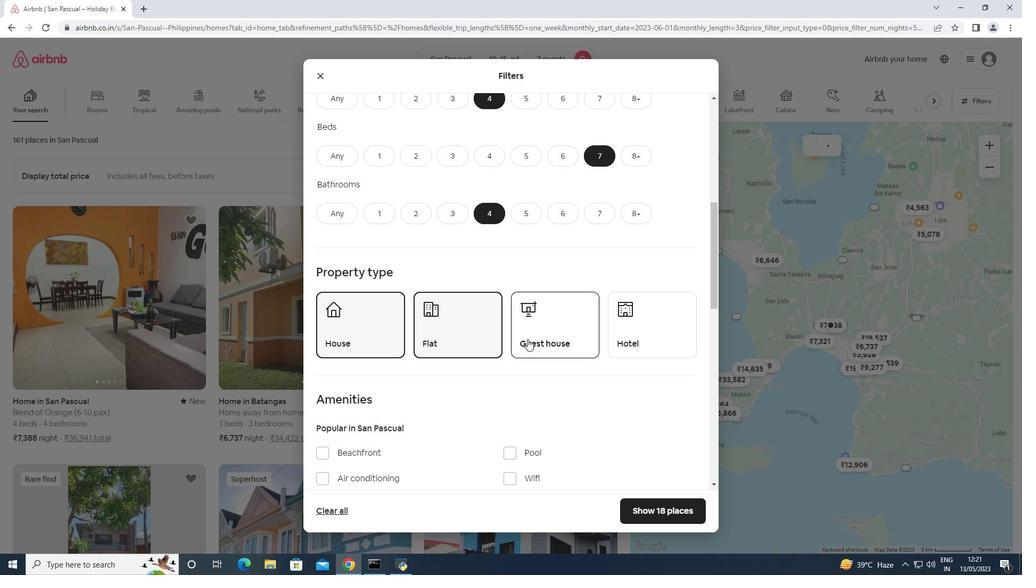 
Action: Mouse pressed left at (530, 337)
Screenshot: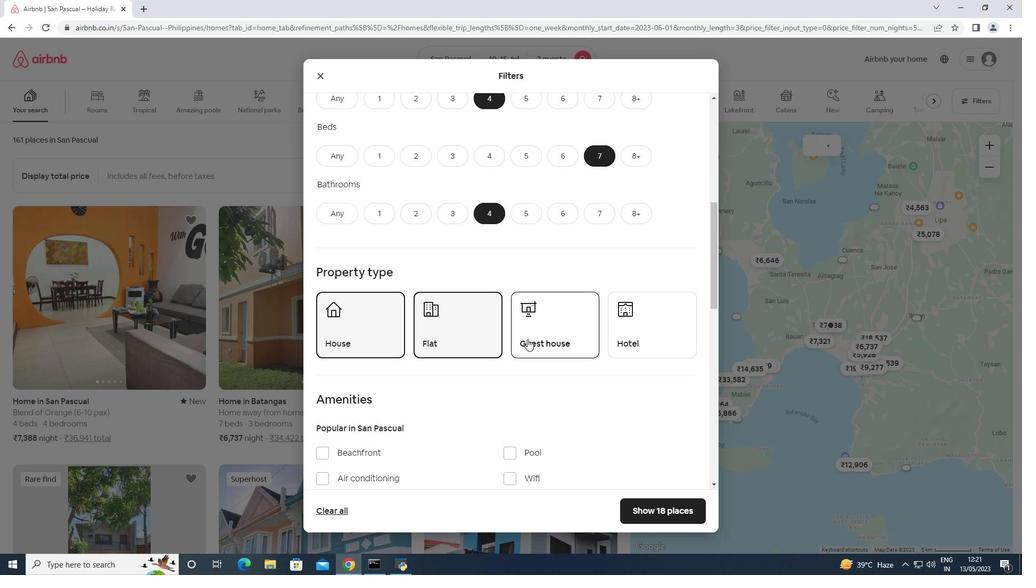 
Action: Mouse moved to (530, 337)
Screenshot: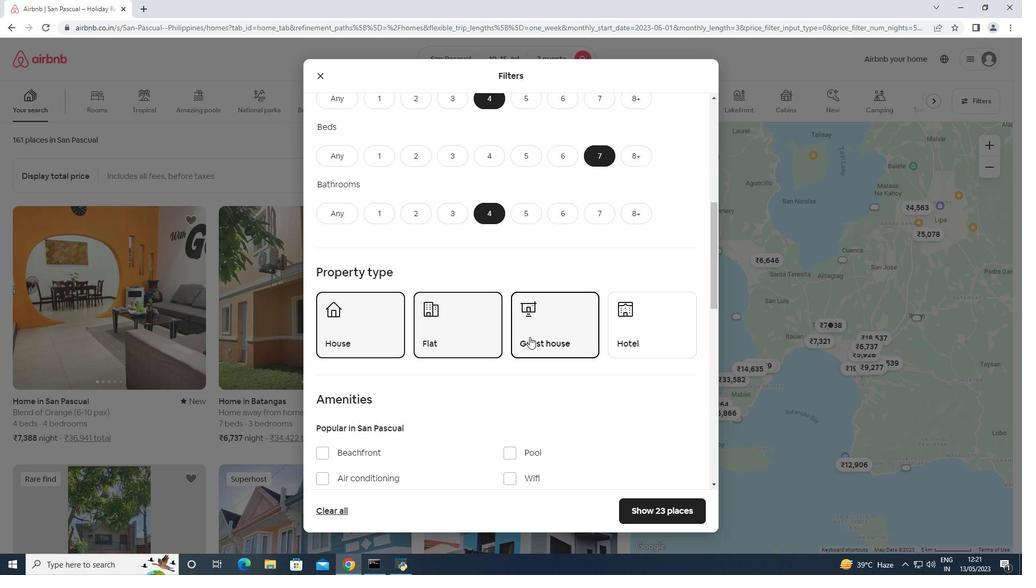 
Action: Mouse scrolled (530, 337) with delta (0, 0)
Screenshot: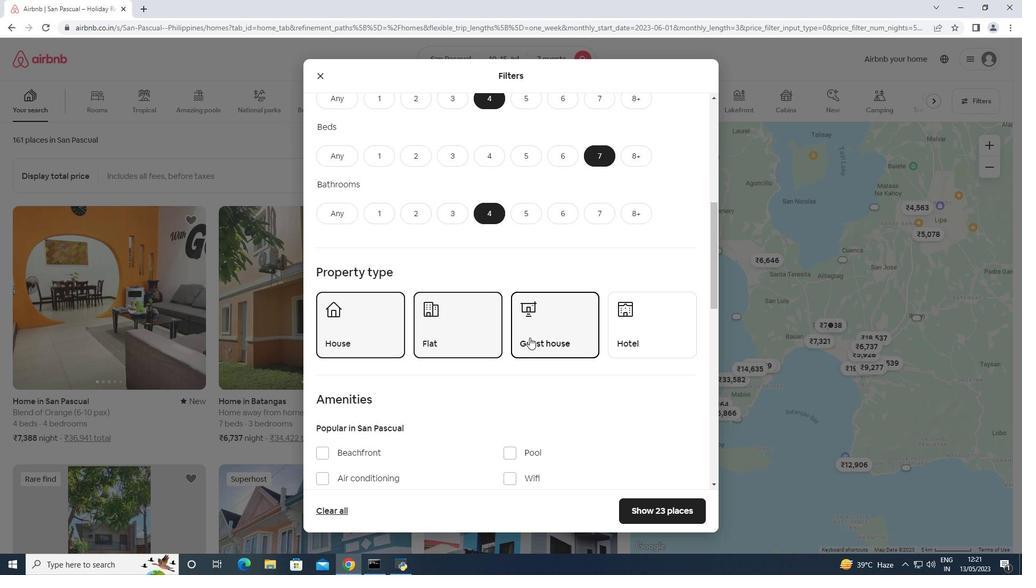 
Action: Mouse scrolled (530, 337) with delta (0, 0)
Screenshot: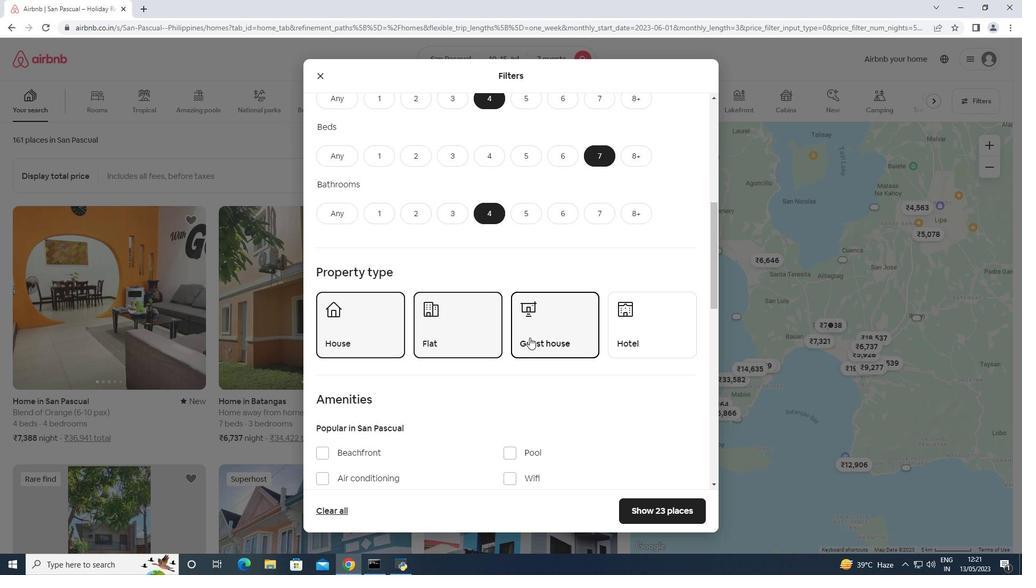 
Action: Mouse scrolled (530, 337) with delta (0, 0)
Screenshot: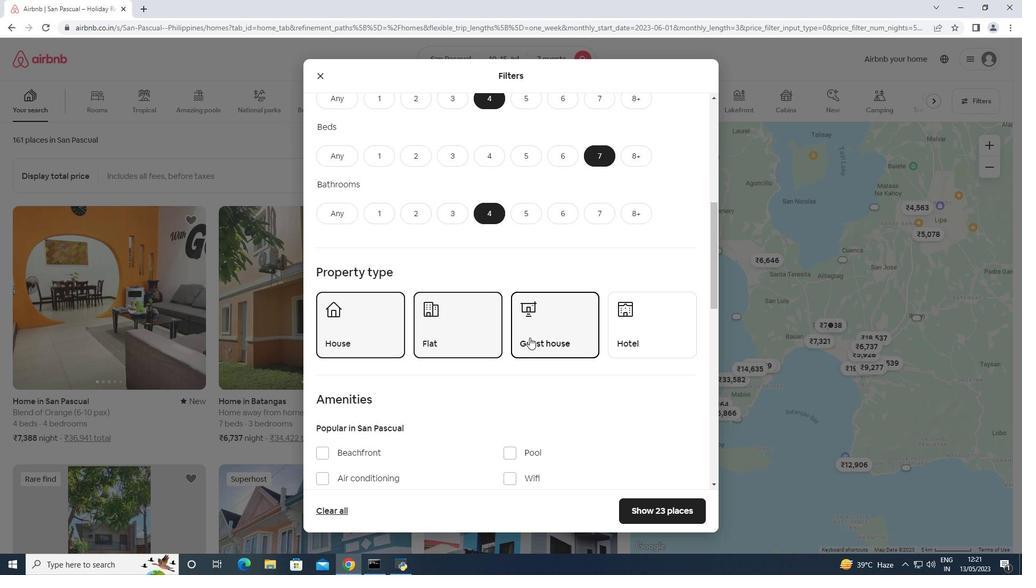 
Action: Mouse scrolled (530, 337) with delta (0, 0)
Screenshot: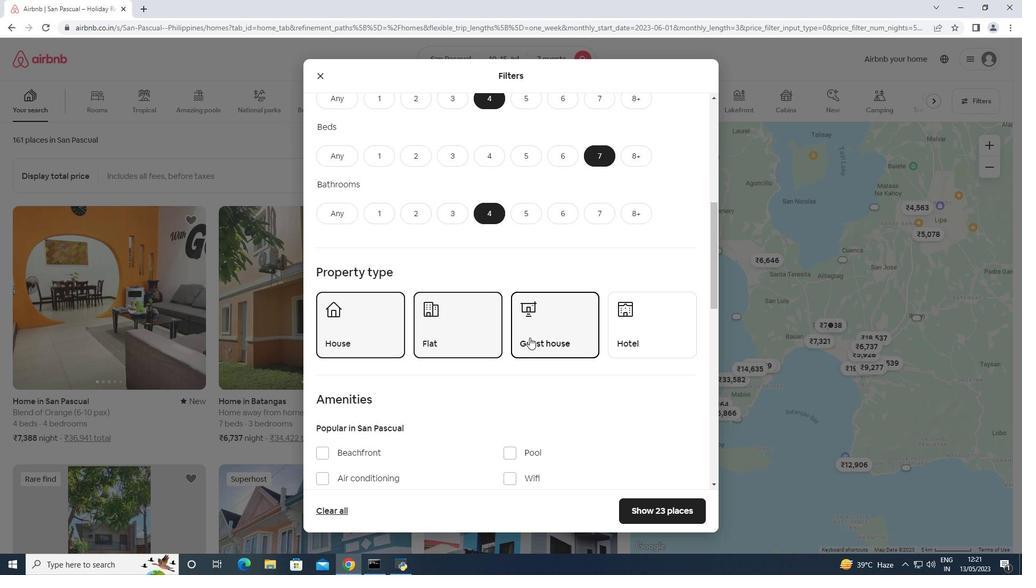 
Action: Mouse moved to (345, 309)
Screenshot: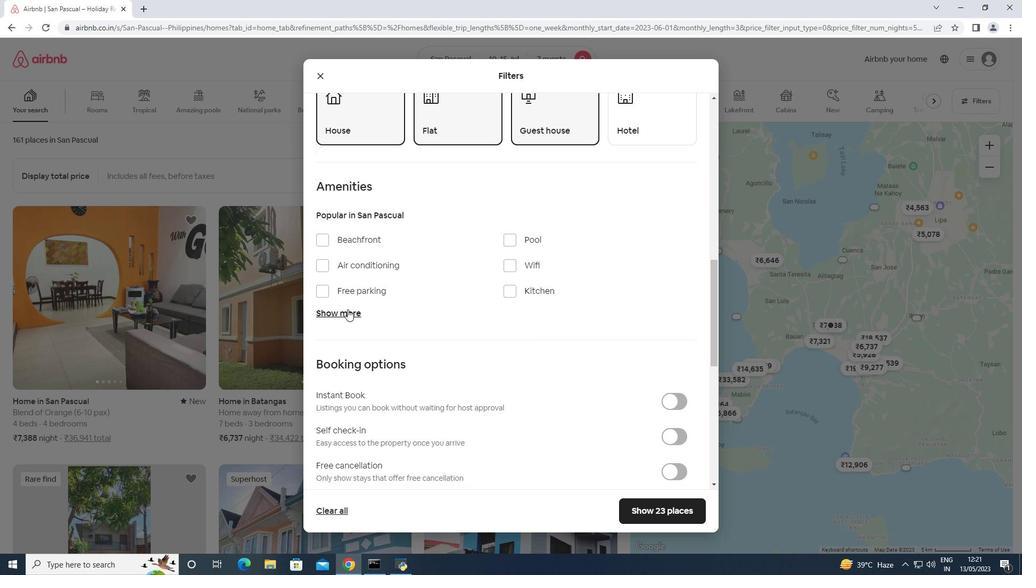 
Action: Mouse pressed left at (345, 309)
Screenshot: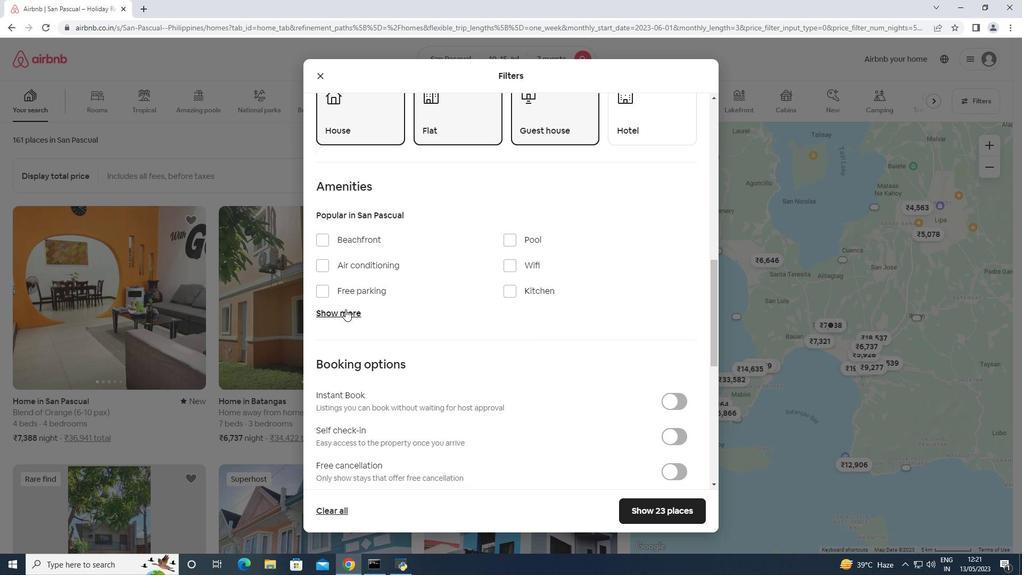 
Action: Mouse moved to (522, 268)
Screenshot: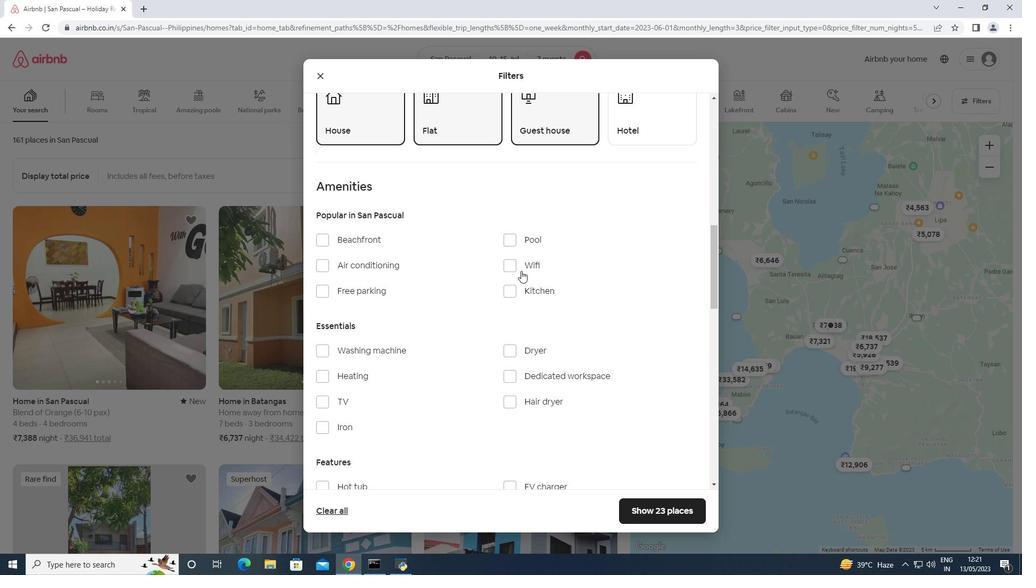 
Action: Mouse pressed left at (522, 268)
Screenshot: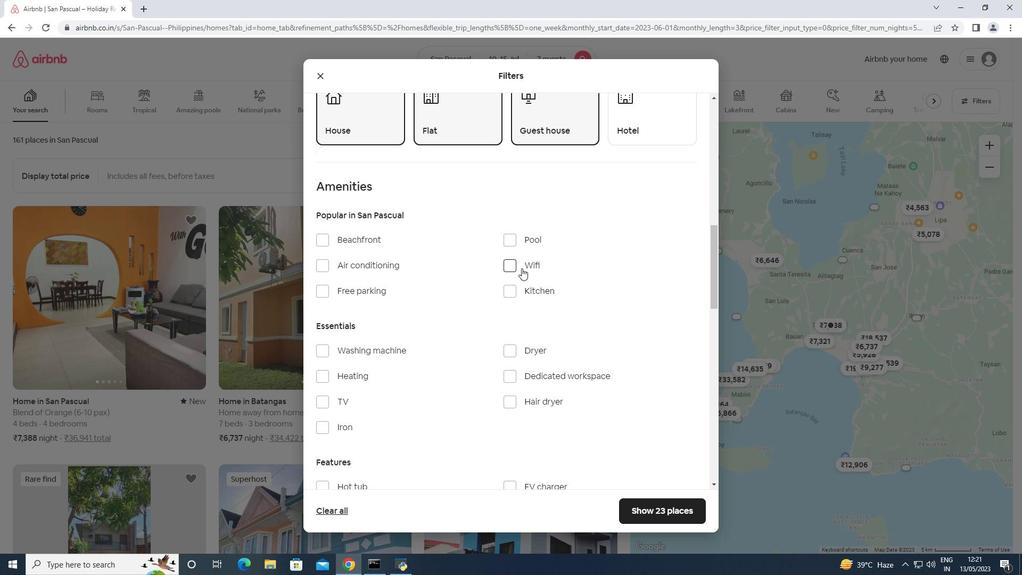 
Action: Mouse moved to (379, 290)
Screenshot: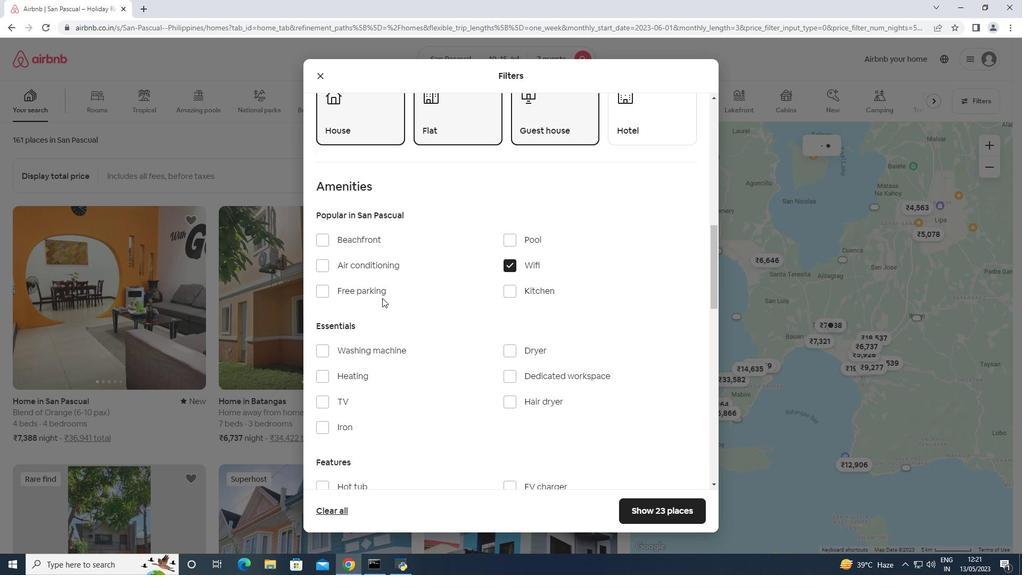 
Action: Mouse pressed left at (379, 290)
Screenshot: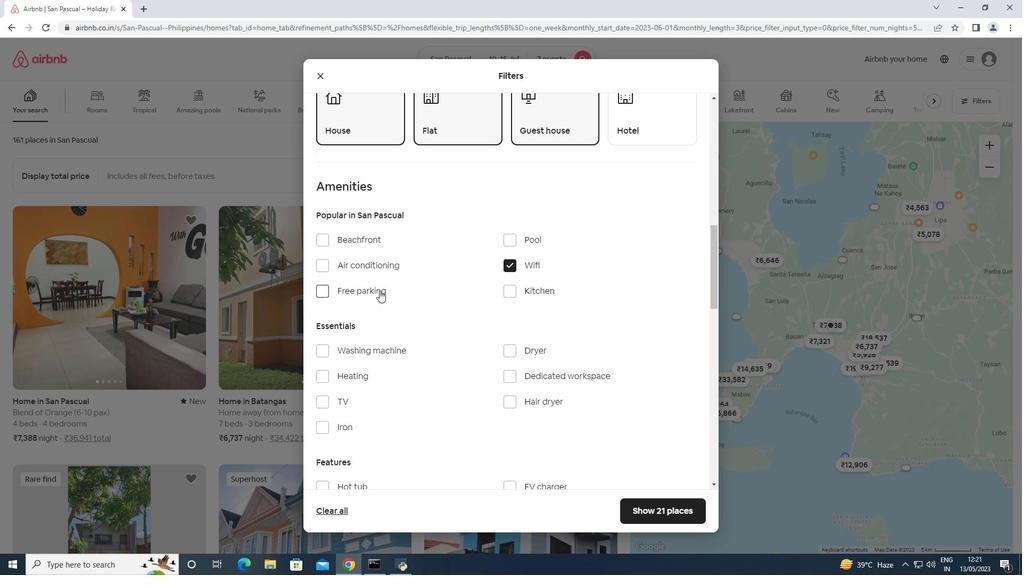 
Action: Mouse moved to (373, 398)
Screenshot: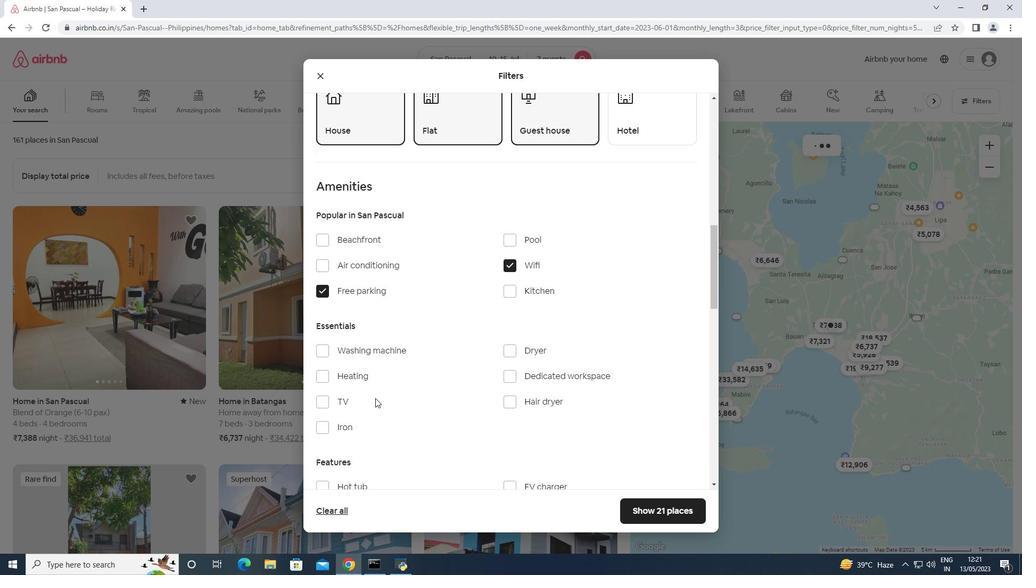 
Action: Mouse pressed left at (373, 398)
Screenshot: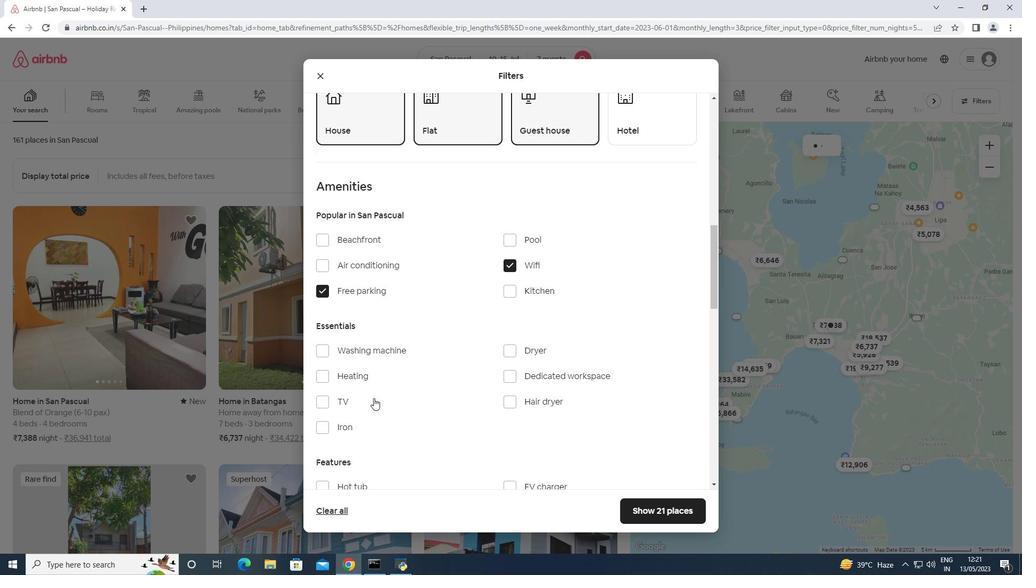 
Action: Mouse moved to (371, 398)
Screenshot: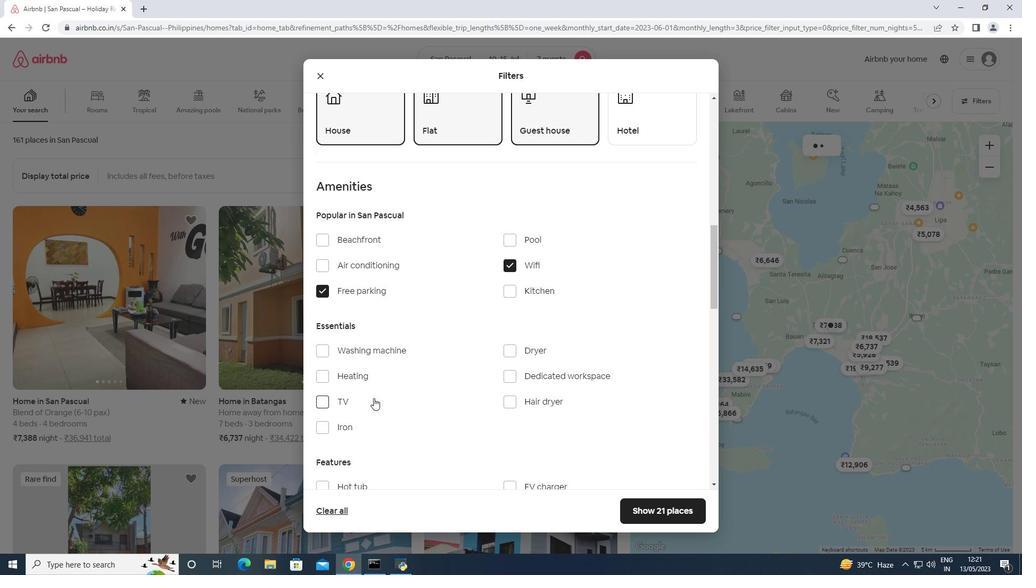 
Action: Mouse scrolled (371, 397) with delta (0, 0)
Screenshot: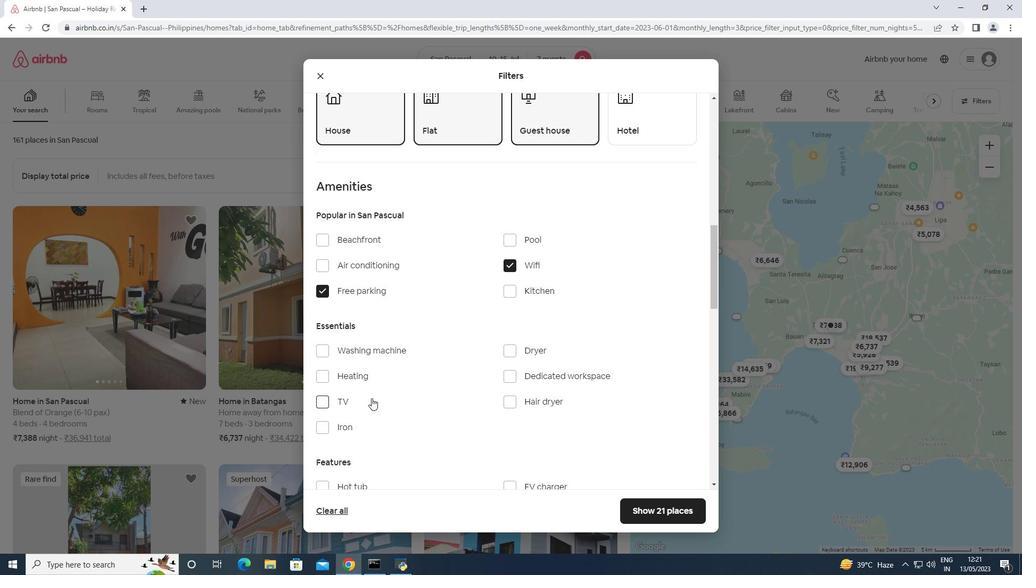 
Action: Mouse scrolled (371, 397) with delta (0, 0)
Screenshot: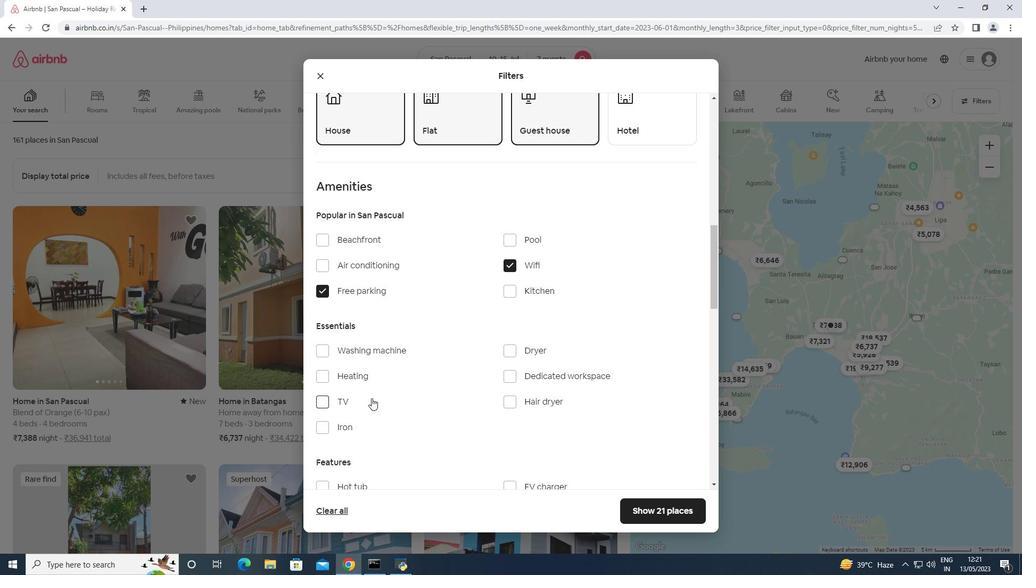 
Action: Mouse scrolled (371, 397) with delta (0, 0)
Screenshot: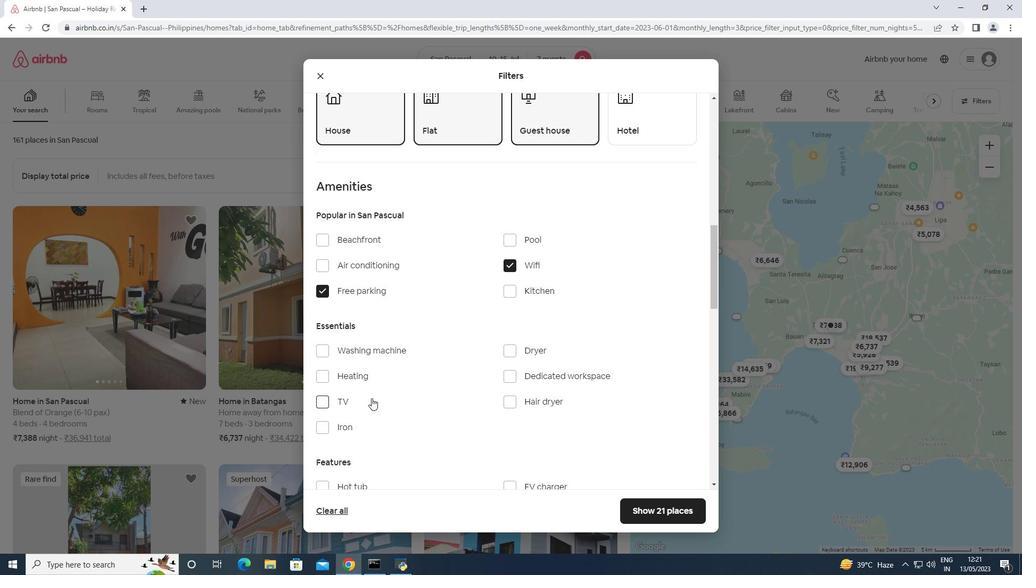 
Action: Mouse moved to (522, 381)
Screenshot: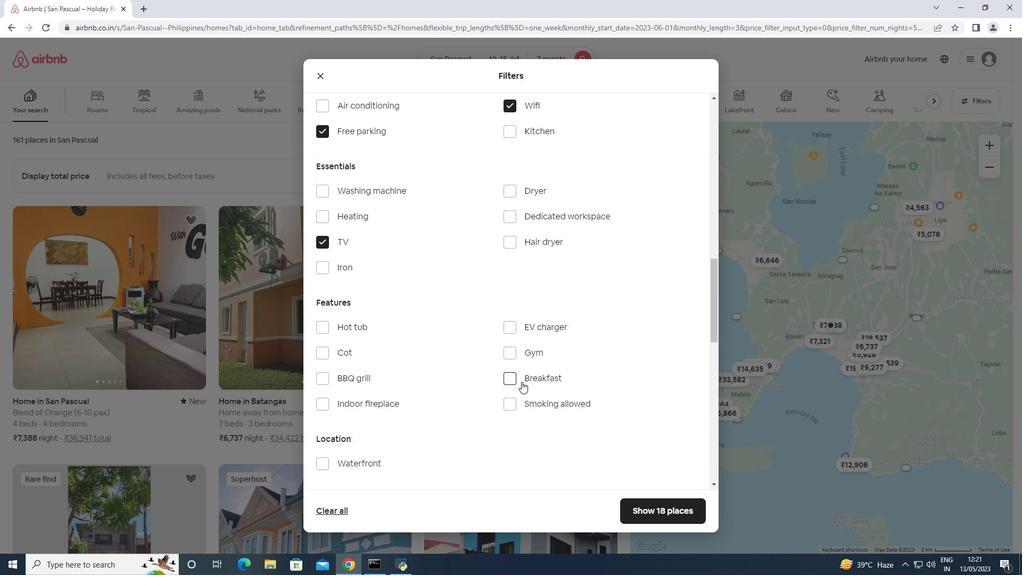 
Action: Mouse pressed left at (522, 381)
Screenshot: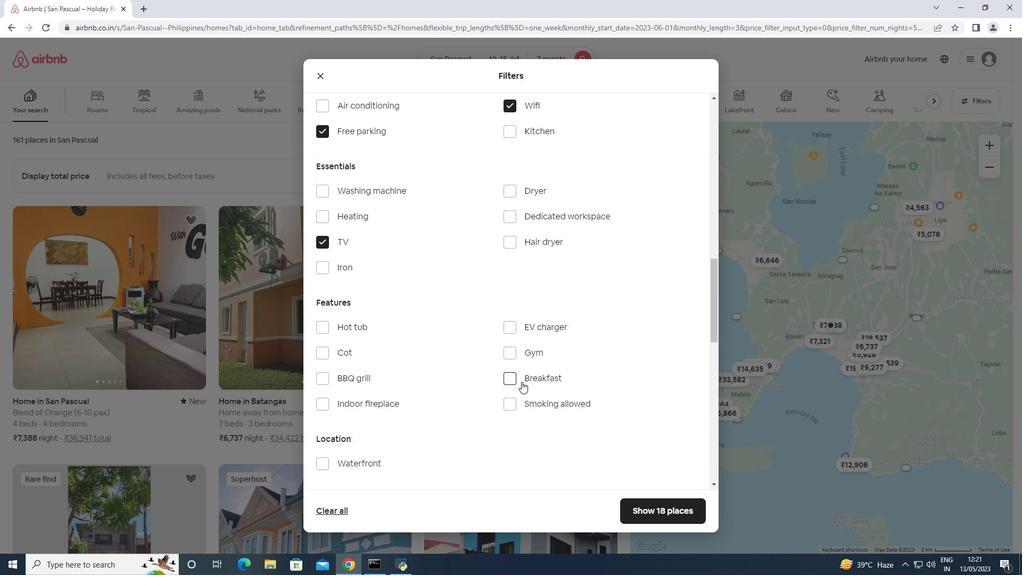 
Action: Mouse moved to (519, 351)
Screenshot: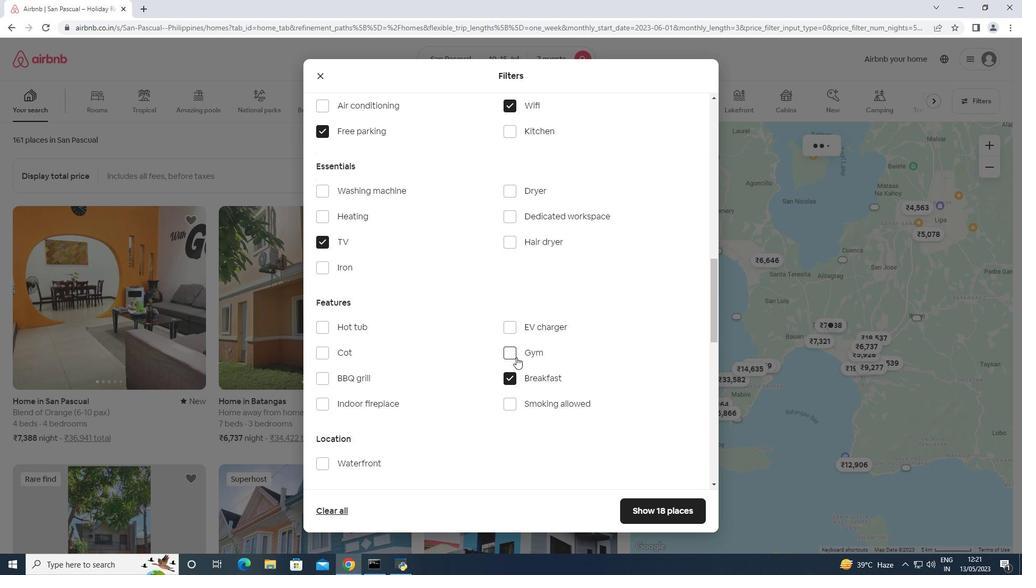 
Action: Mouse pressed left at (519, 351)
Screenshot: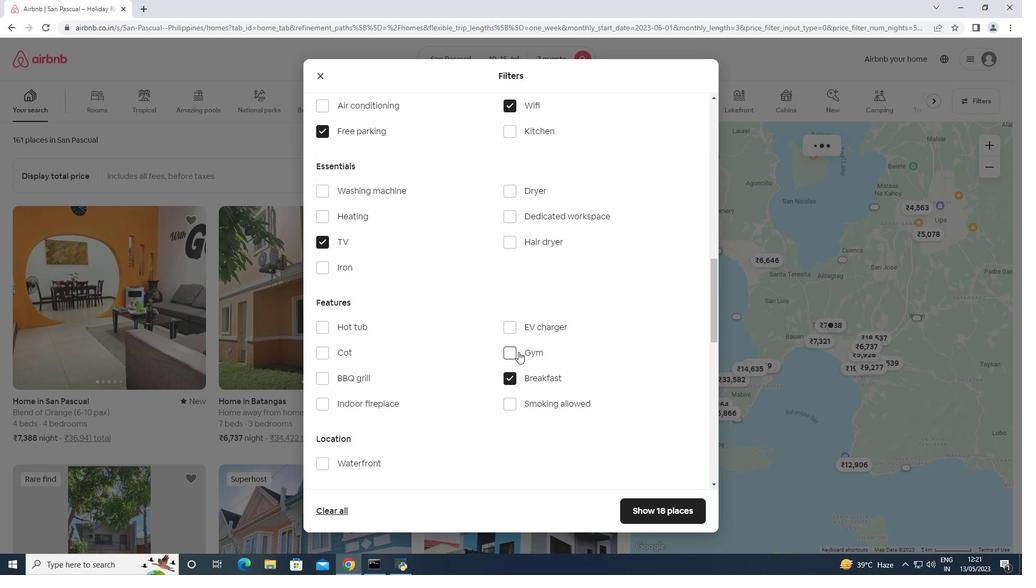 
Action: Mouse scrolled (519, 351) with delta (0, 0)
Screenshot: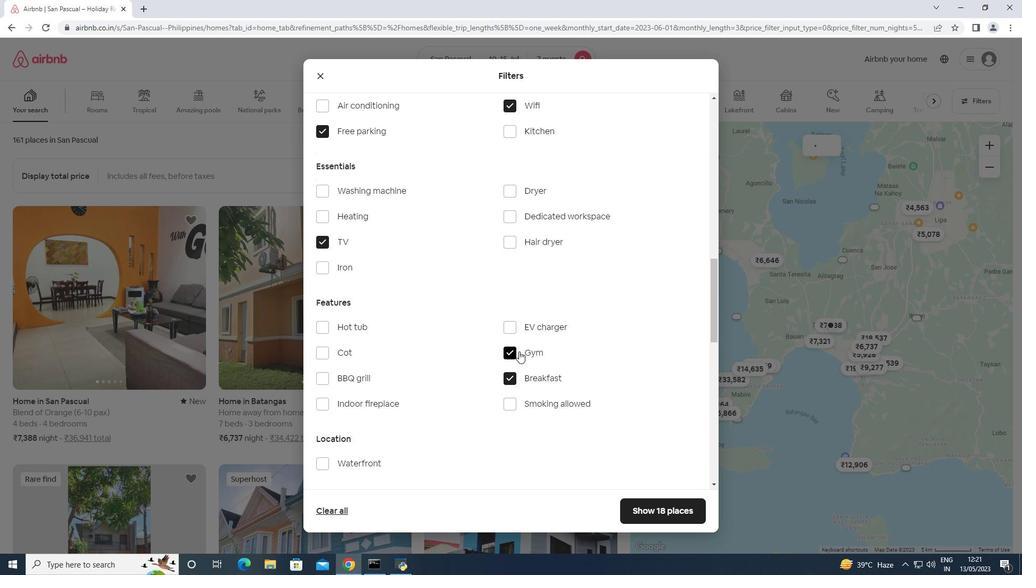 
Action: Mouse scrolled (519, 351) with delta (0, 0)
Screenshot: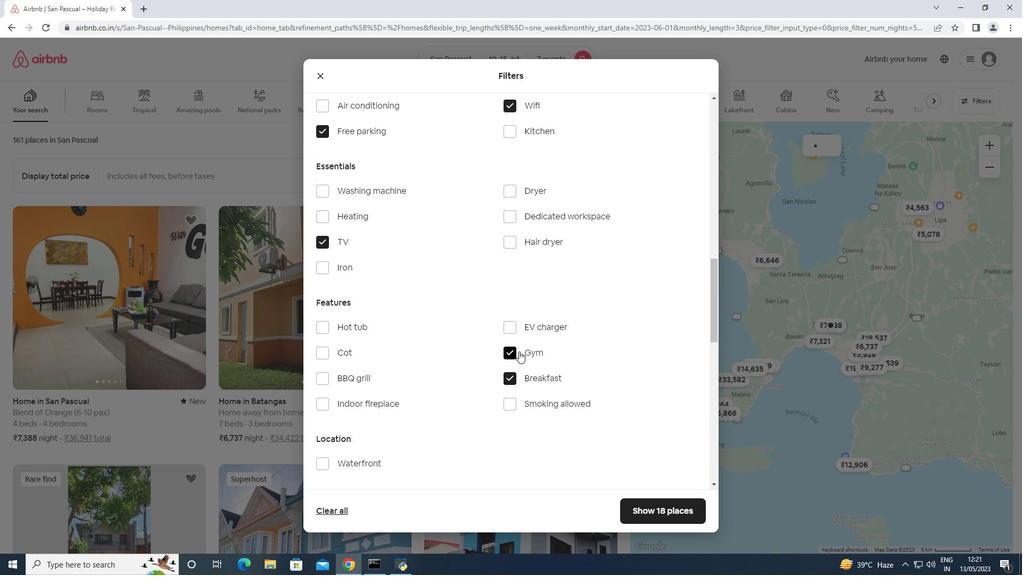 
Action: Mouse scrolled (519, 351) with delta (0, 0)
Screenshot: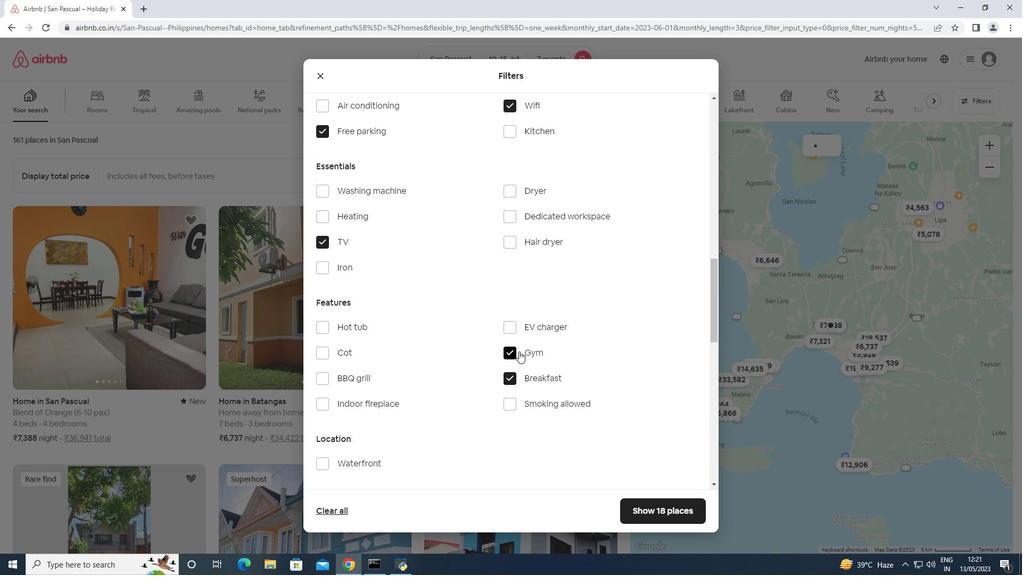 
Action: Mouse scrolled (519, 351) with delta (0, 0)
Screenshot: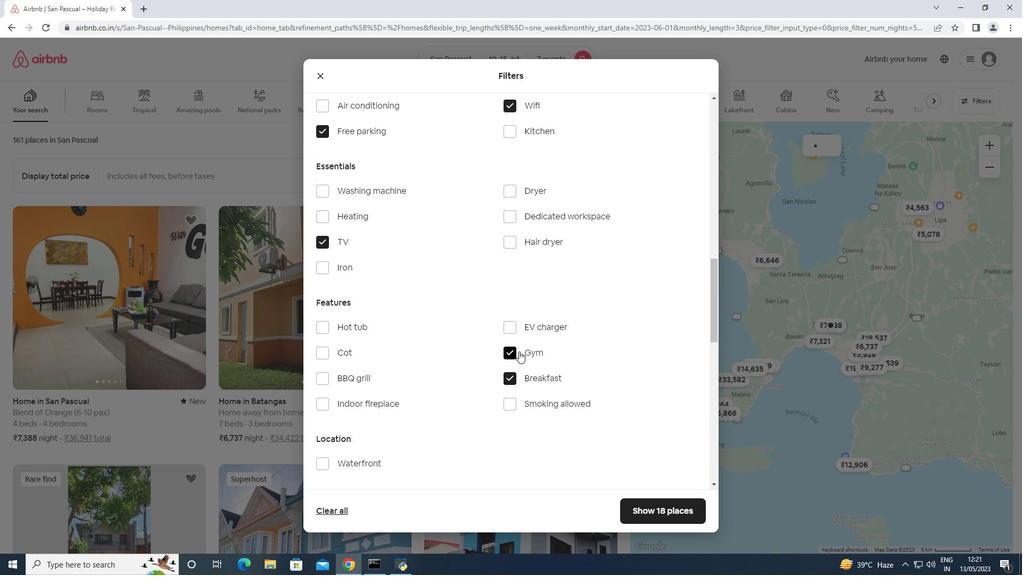 
Action: Mouse scrolled (519, 351) with delta (0, 0)
Screenshot: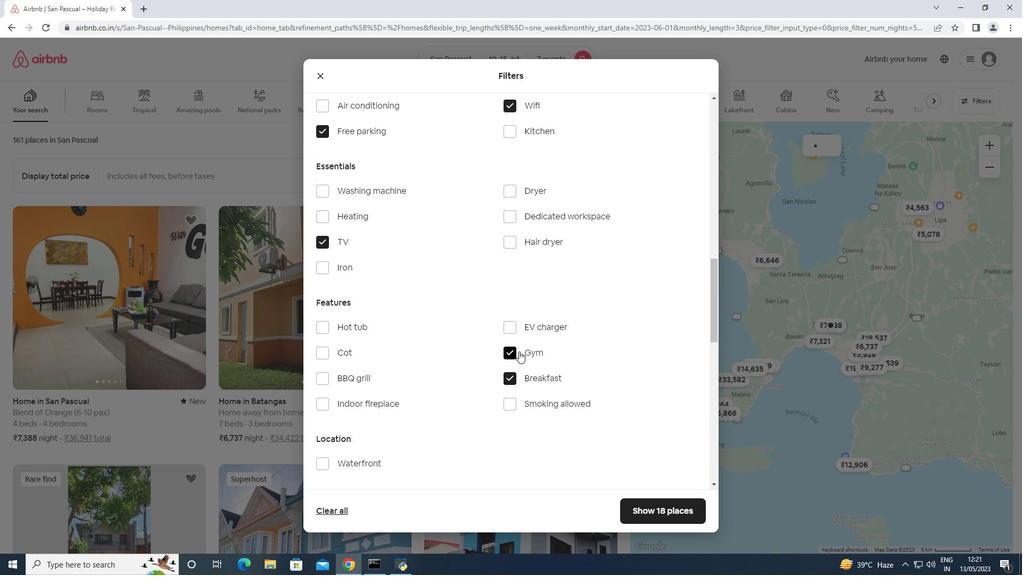 
Action: Mouse moved to (683, 402)
Screenshot: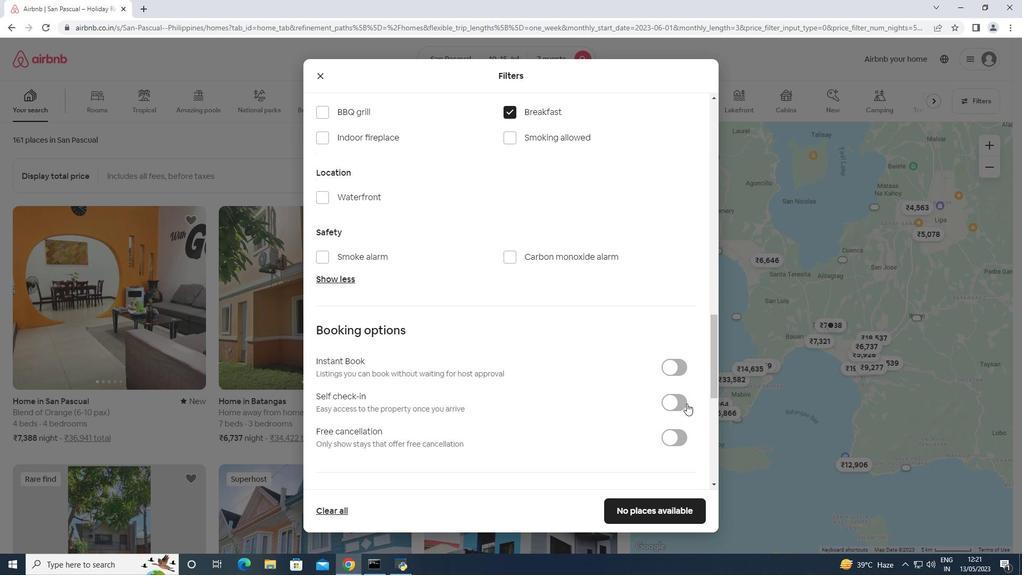 
Action: Mouse pressed left at (683, 402)
Screenshot: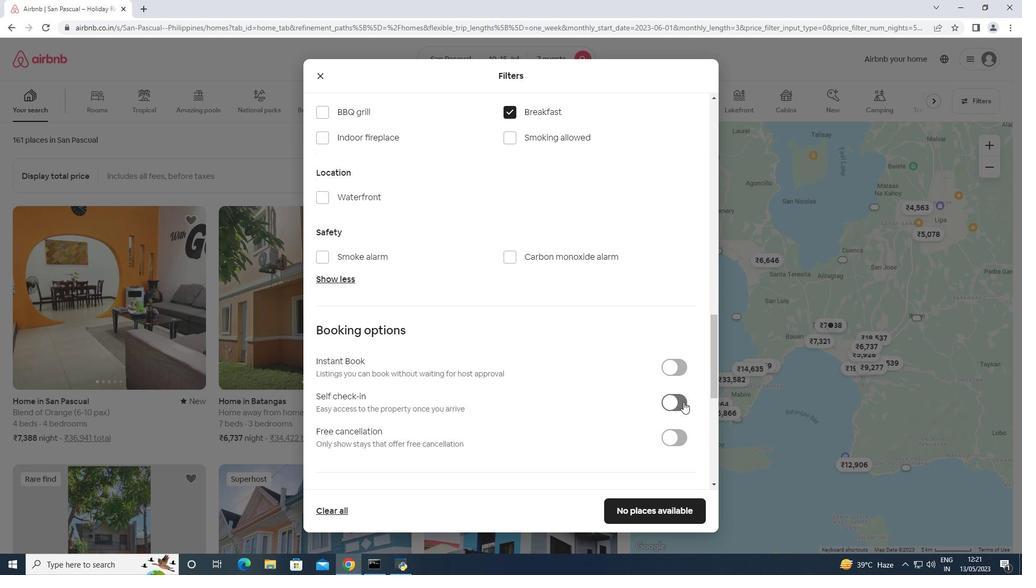 
Action: Mouse moved to (682, 402)
Screenshot: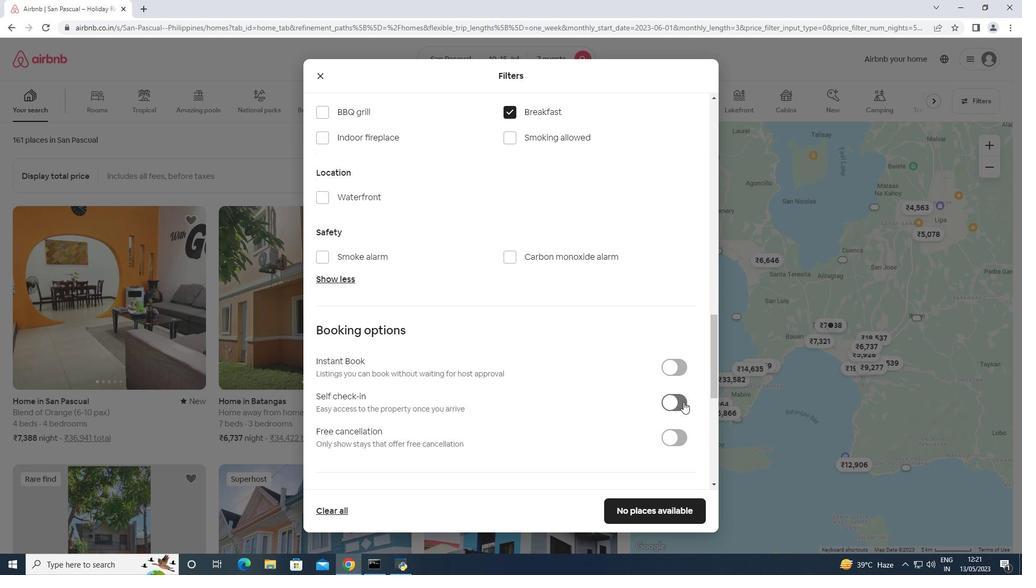 
Action: Mouse scrolled (682, 401) with delta (0, 0)
Screenshot: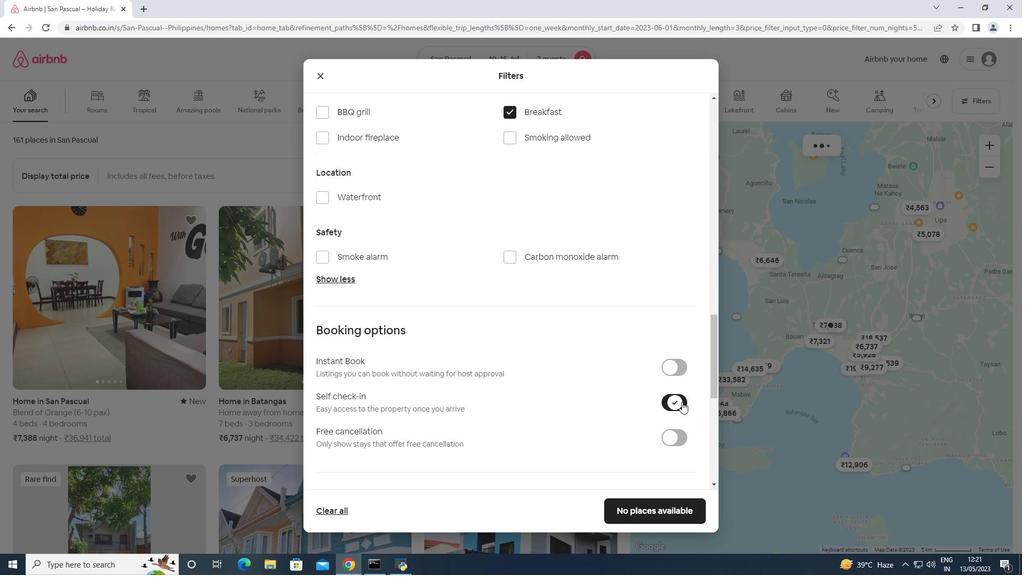 
Action: Mouse scrolled (682, 401) with delta (0, 0)
Screenshot: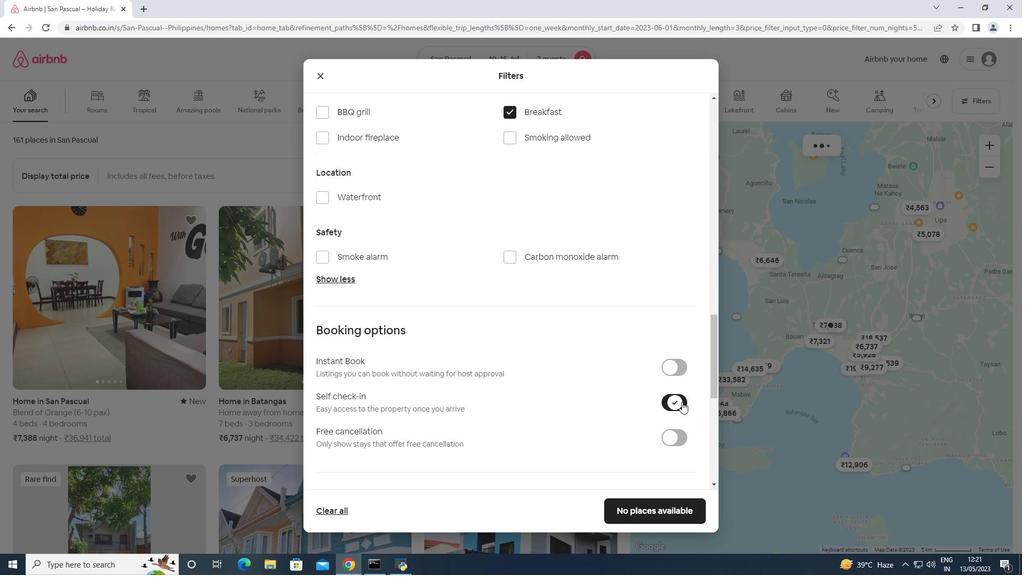 
Action: Mouse scrolled (682, 401) with delta (0, 0)
Screenshot: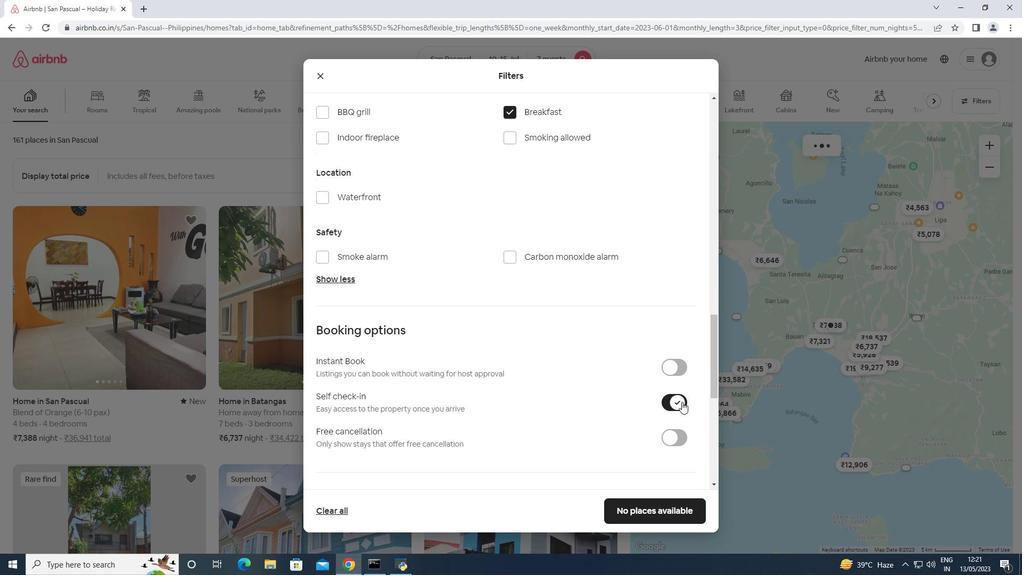 
Action: Mouse scrolled (682, 401) with delta (0, 0)
Screenshot: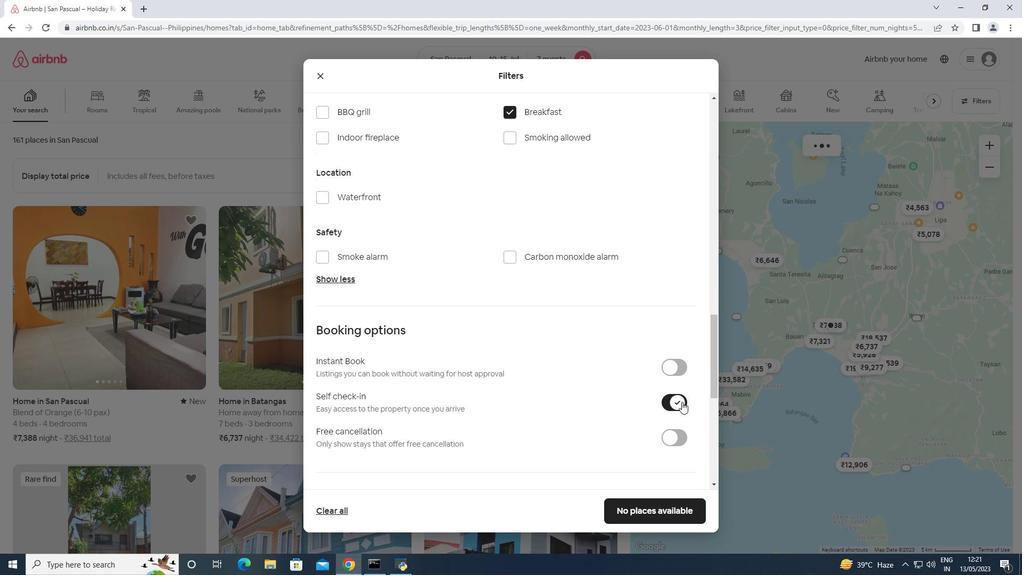 
Action: Mouse scrolled (682, 401) with delta (0, 0)
Screenshot: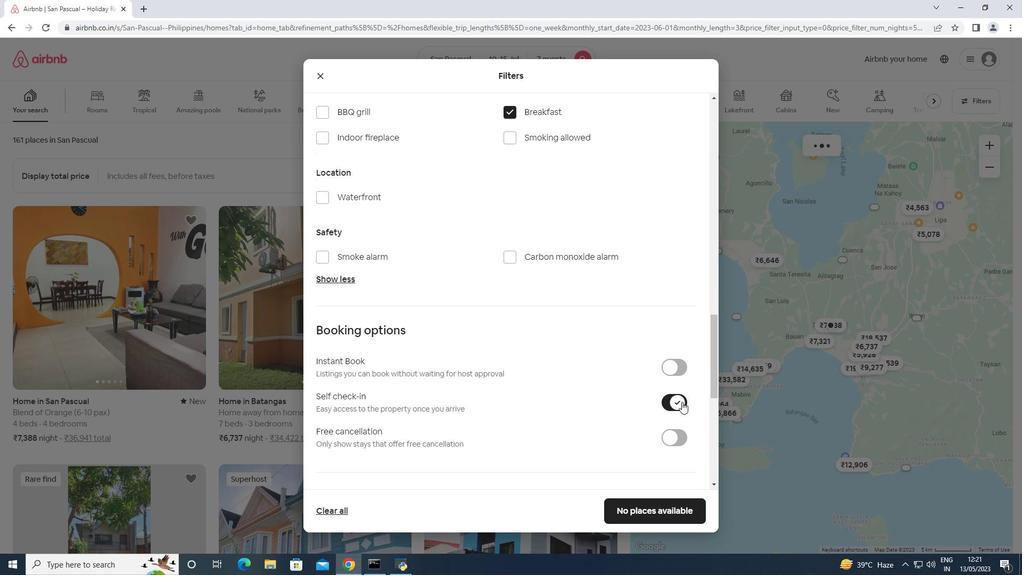 
Action: Mouse scrolled (682, 401) with delta (0, 0)
Screenshot: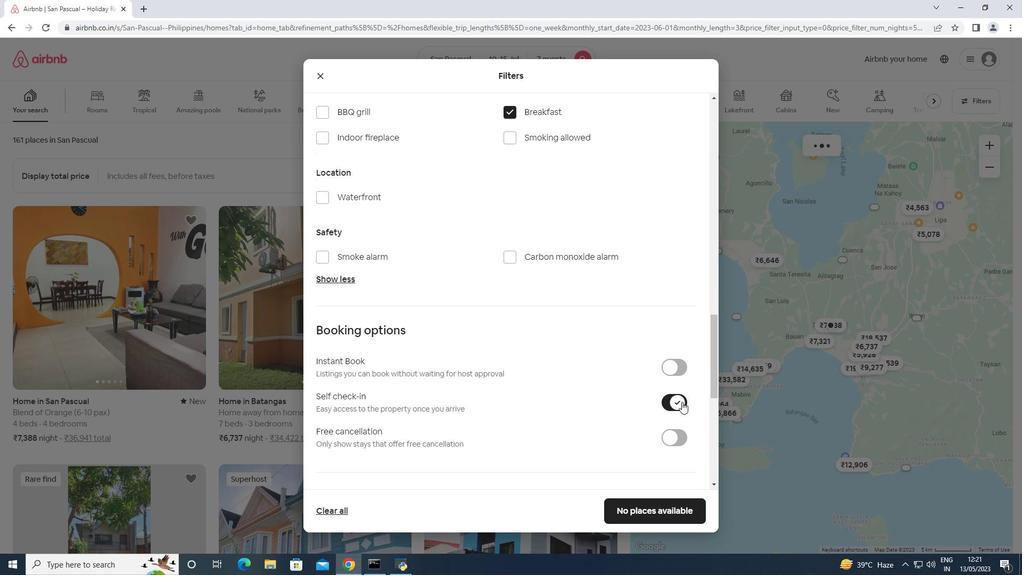 
Action: Mouse scrolled (682, 401) with delta (0, 0)
Screenshot: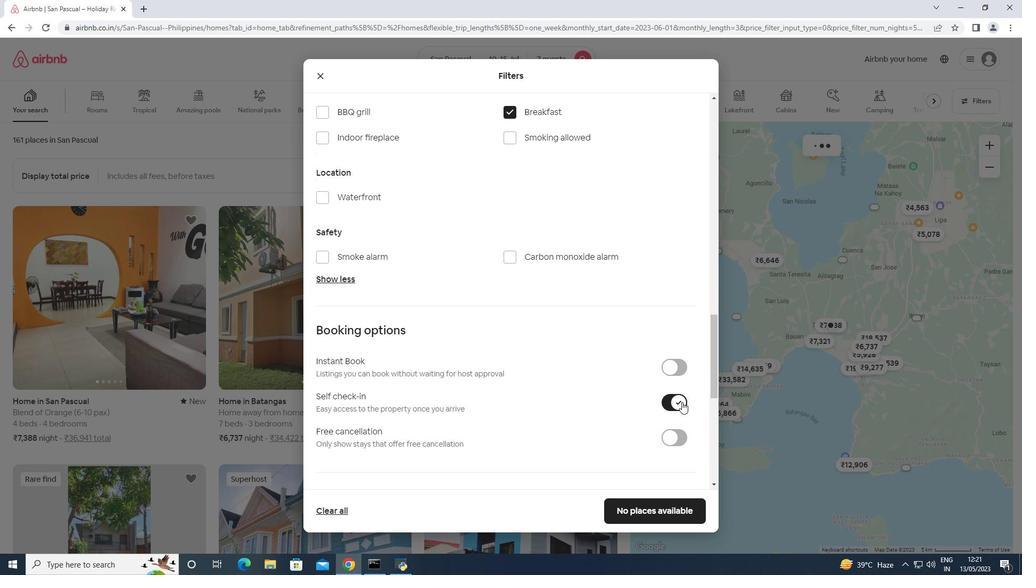 
Action: Mouse moved to (355, 429)
Screenshot: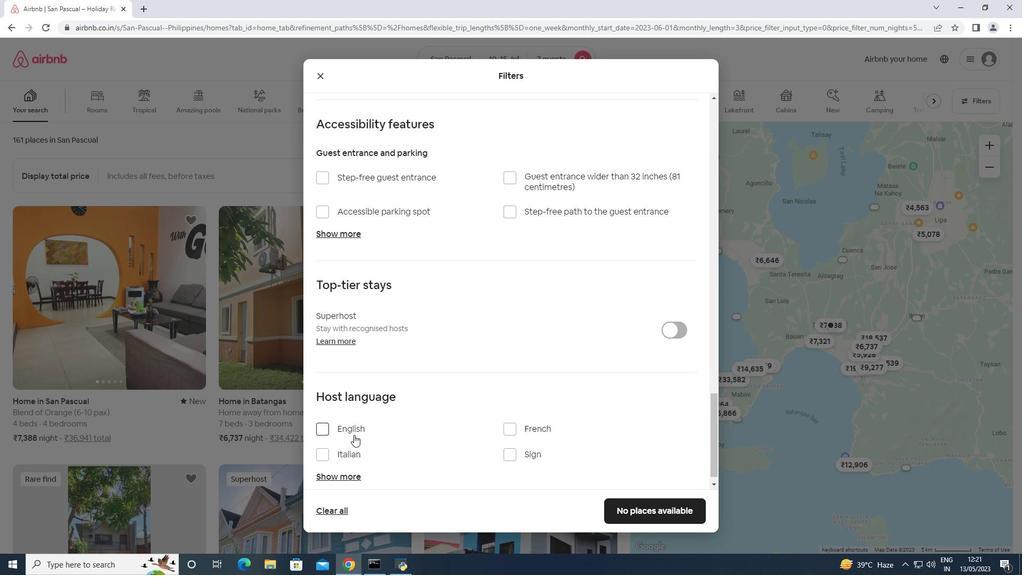 
Action: Mouse pressed left at (355, 429)
Screenshot: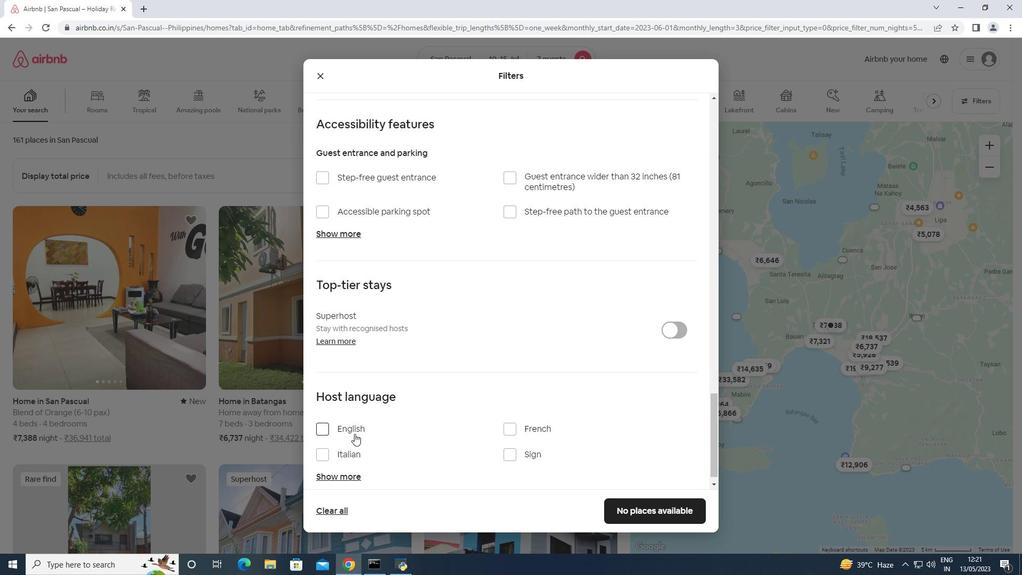 
Action: Mouse moved to (628, 504)
Screenshot: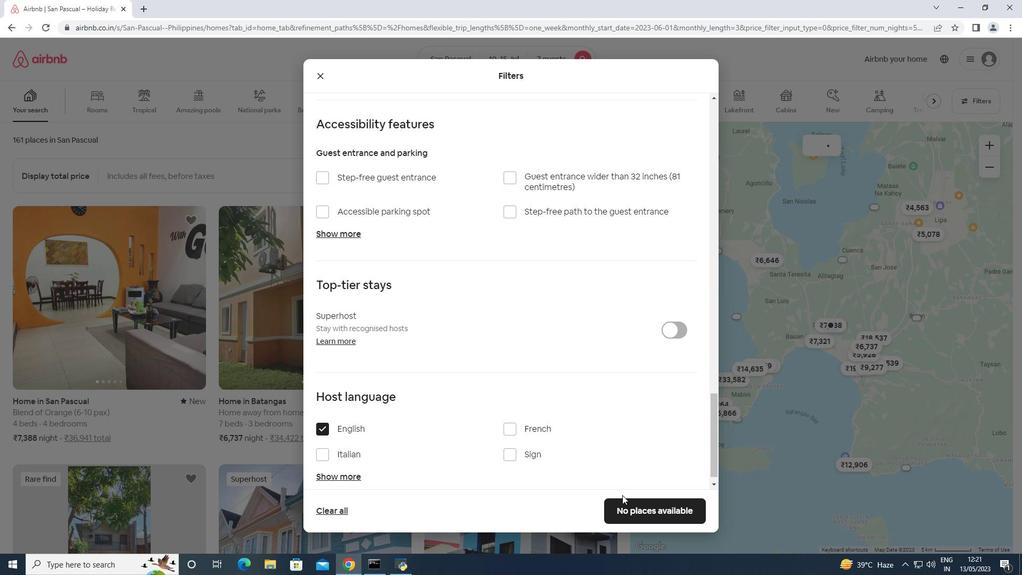 
Action: Mouse pressed left at (628, 504)
Screenshot: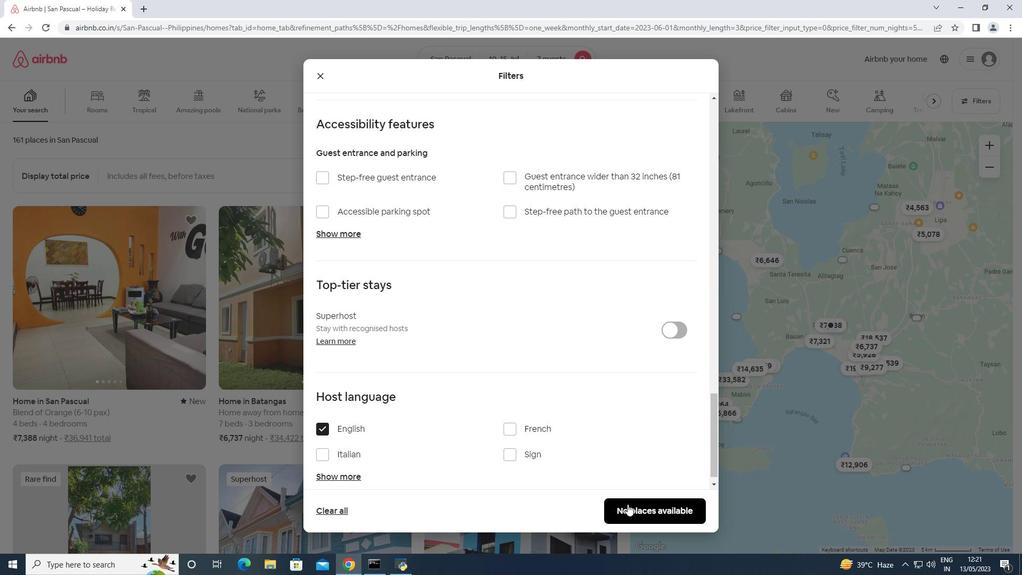 
Action: Mouse moved to (547, 299)
Screenshot: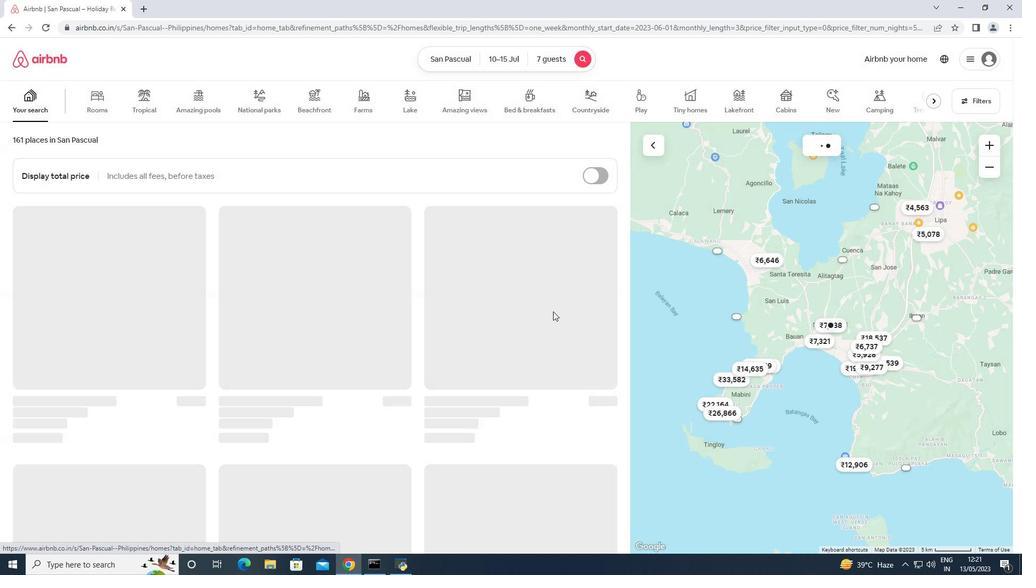 
